 Task: Find a one-way flight from Aswan to San Francisco on Tue, Dec 19 for 4 passengers in economy class, using British Airways and adjust the price range.
Action: Mouse pressed left at (321, 217)
Screenshot: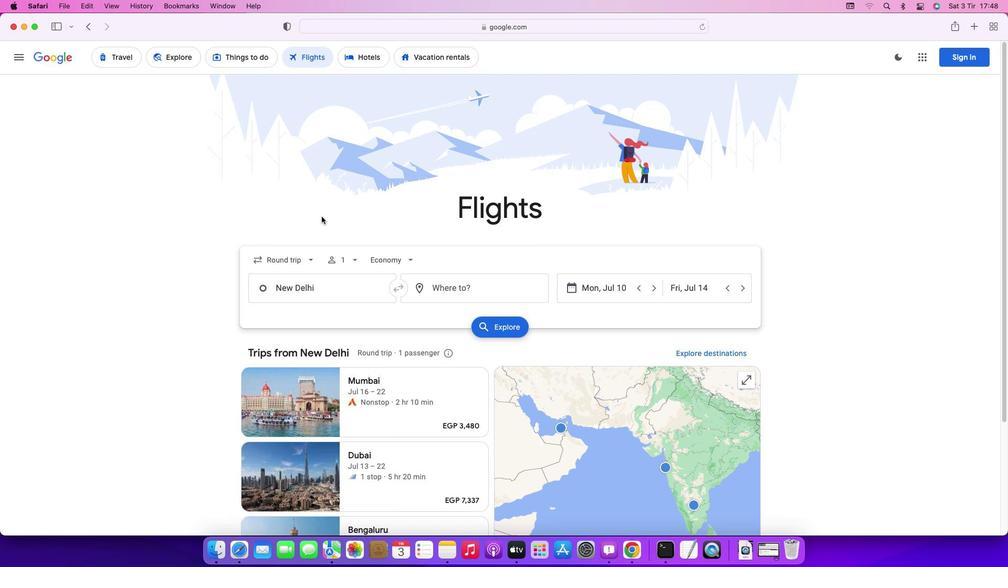 
Action: Mouse moved to (290, 257)
Screenshot: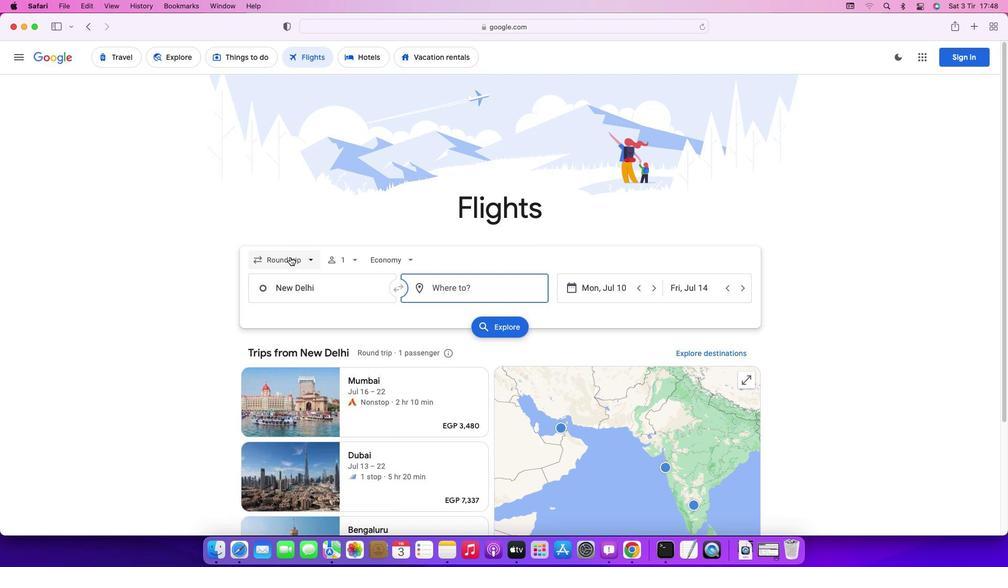 
Action: Mouse pressed left at (290, 257)
Screenshot: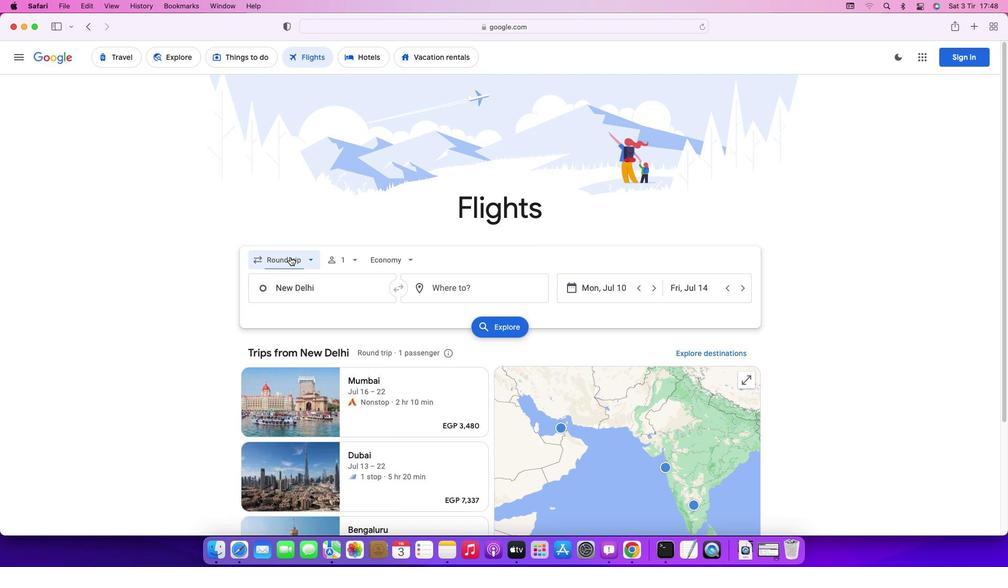 
Action: Mouse moved to (284, 312)
Screenshot: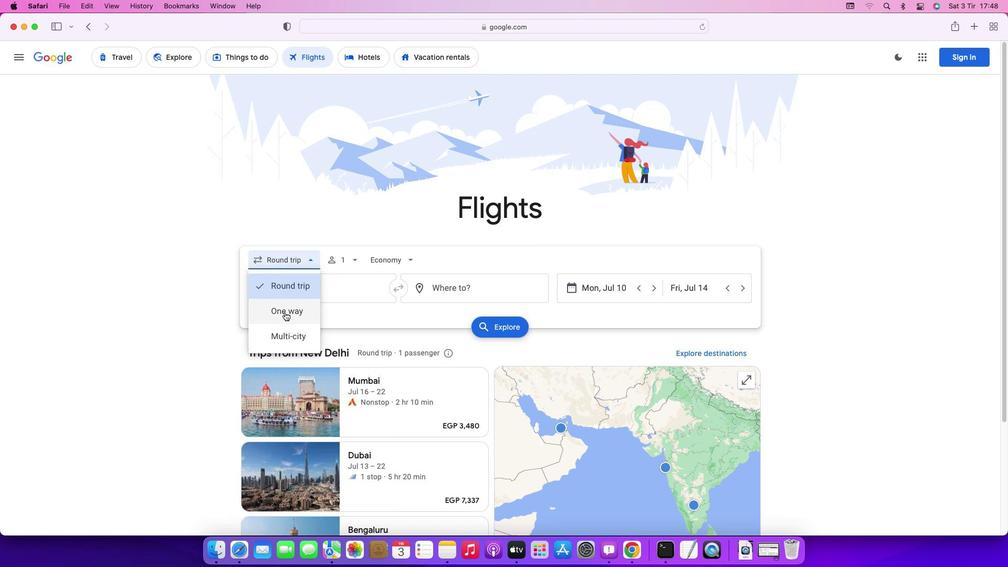 
Action: Mouse pressed left at (284, 312)
Screenshot: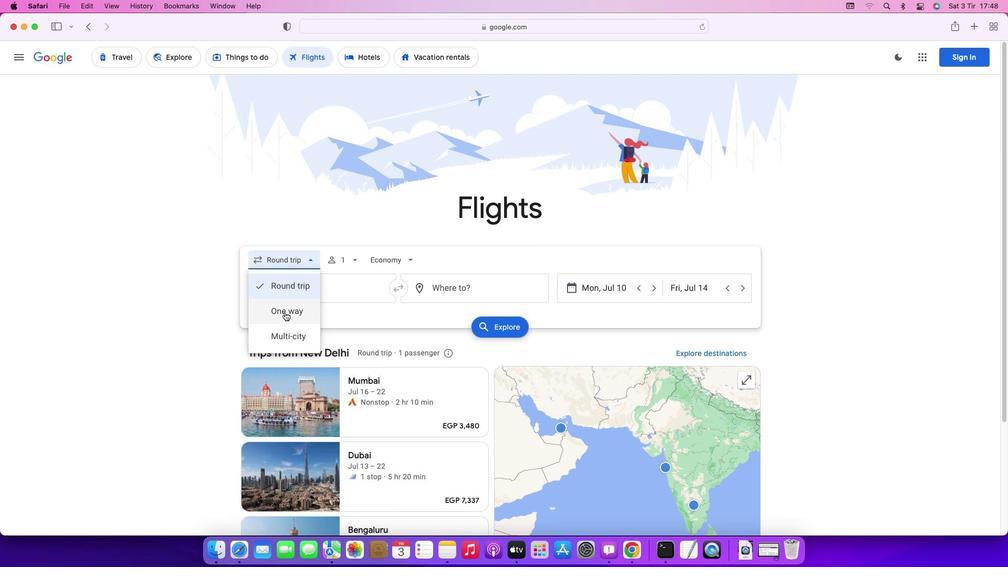 
Action: Mouse moved to (344, 262)
Screenshot: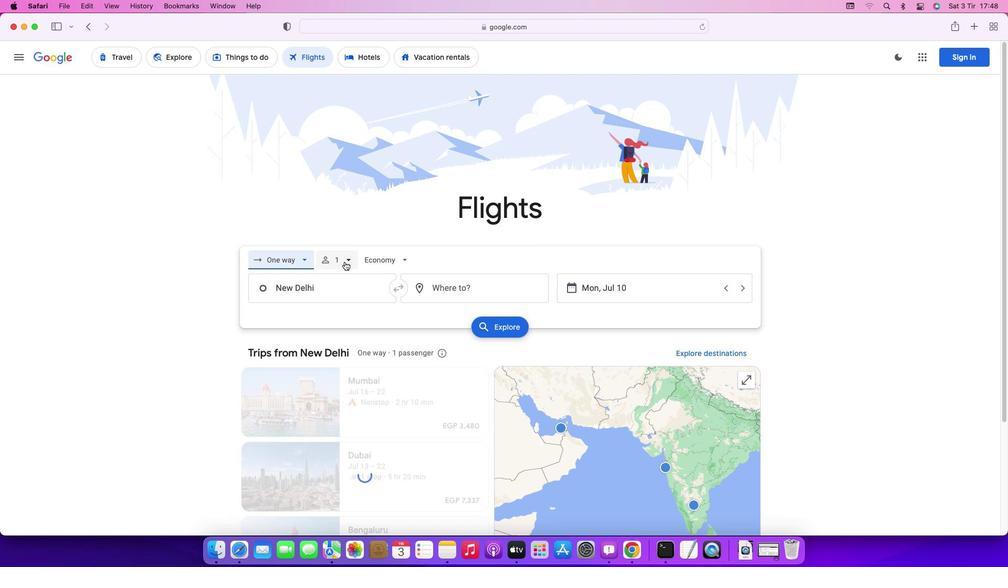 
Action: Mouse pressed left at (344, 262)
Screenshot: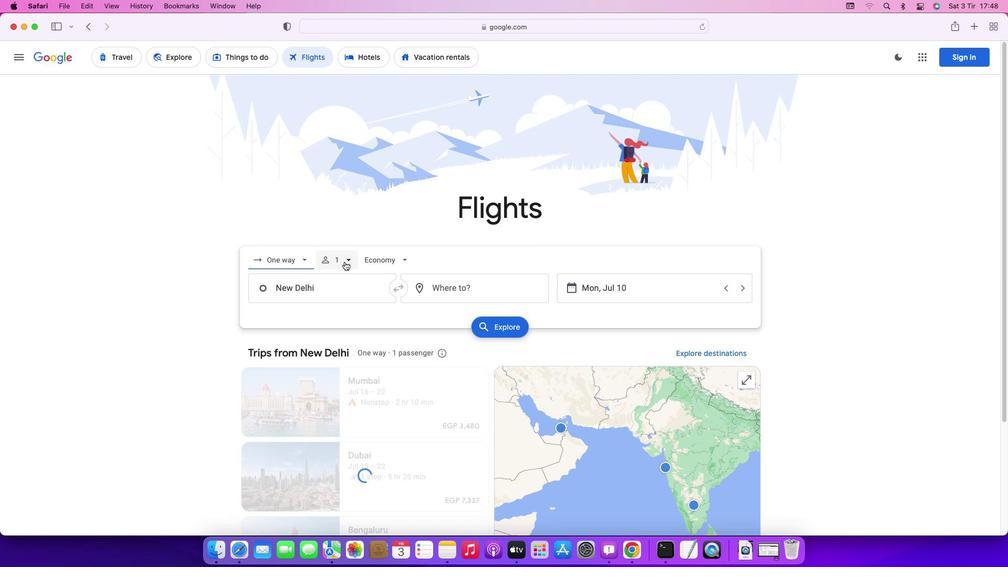 
Action: Mouse moved to (428, 285)
Screenshot: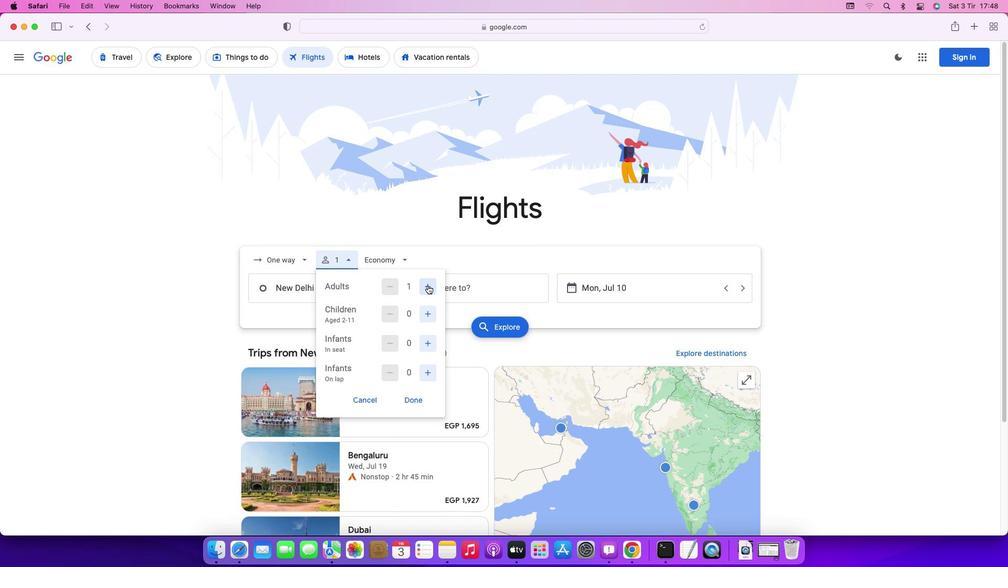 
Action: Mouse pressed left at (428, 285)
Screenshot: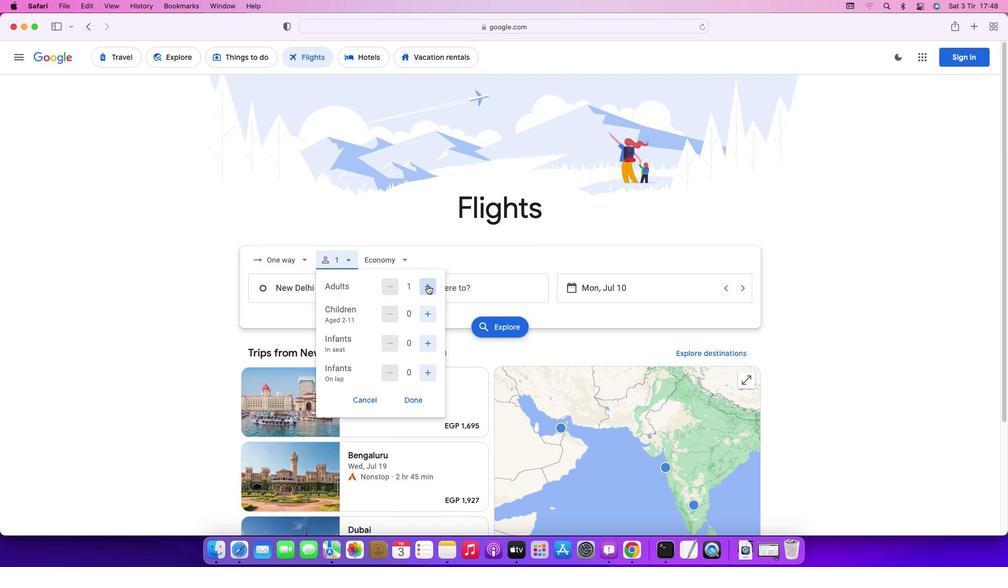 
Action: Mouse moved to (426, 312)
Screenshot: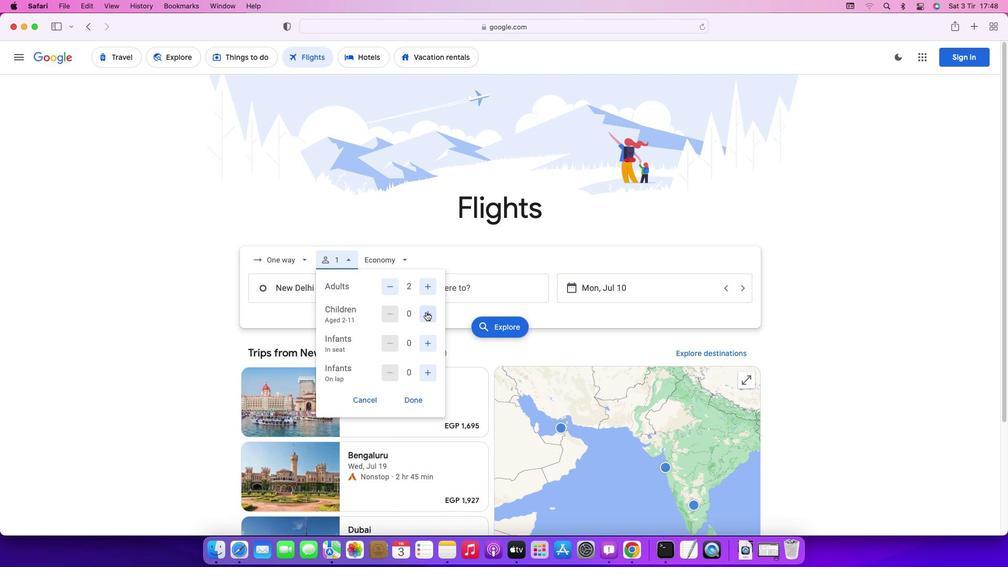 
Action: Mouse pressed left at (426, 312)
Screenshot: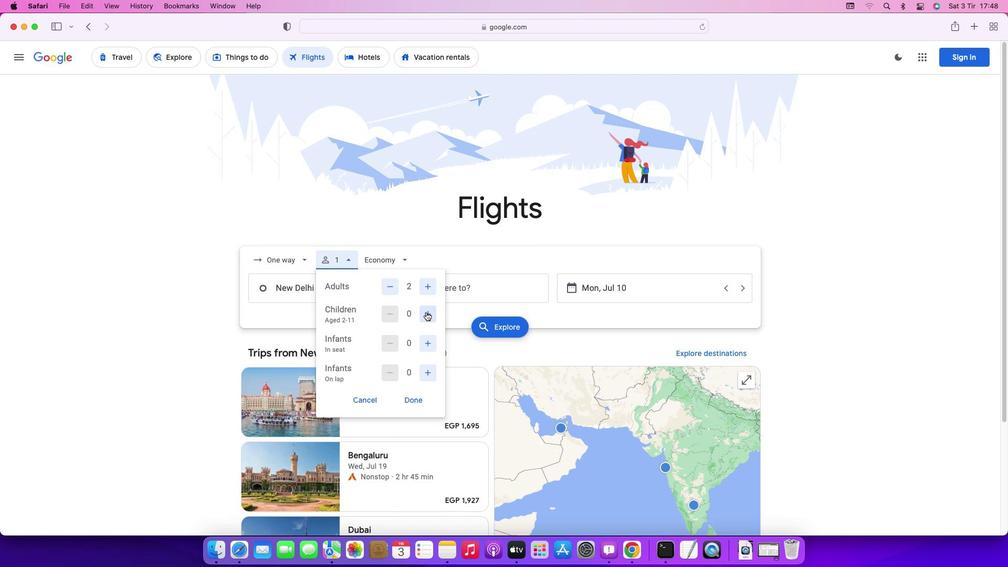 
Action: Mouse pressed left at (426, 312)
Screenshot: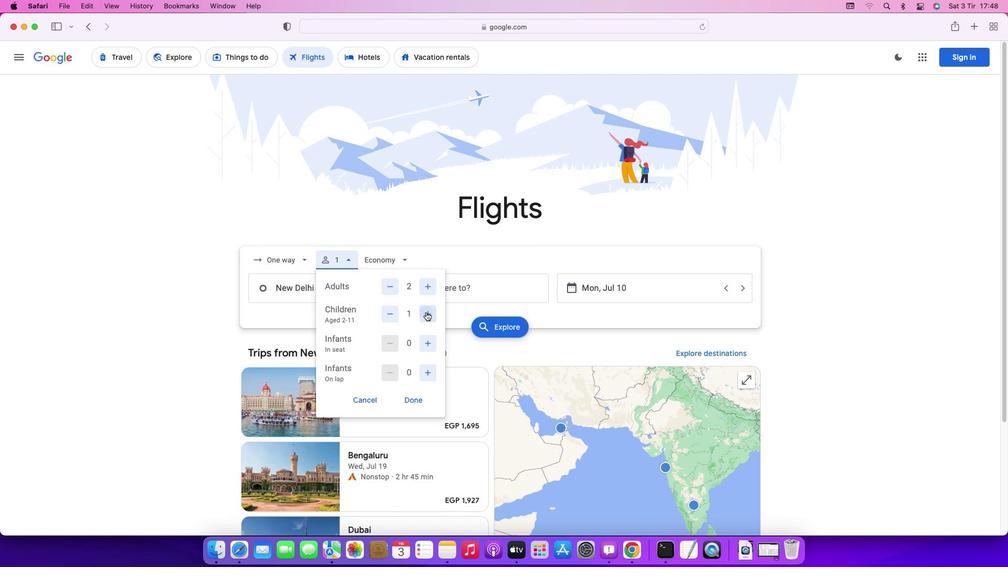 
Action: Mouse moved to (413, 398)
Screenshot: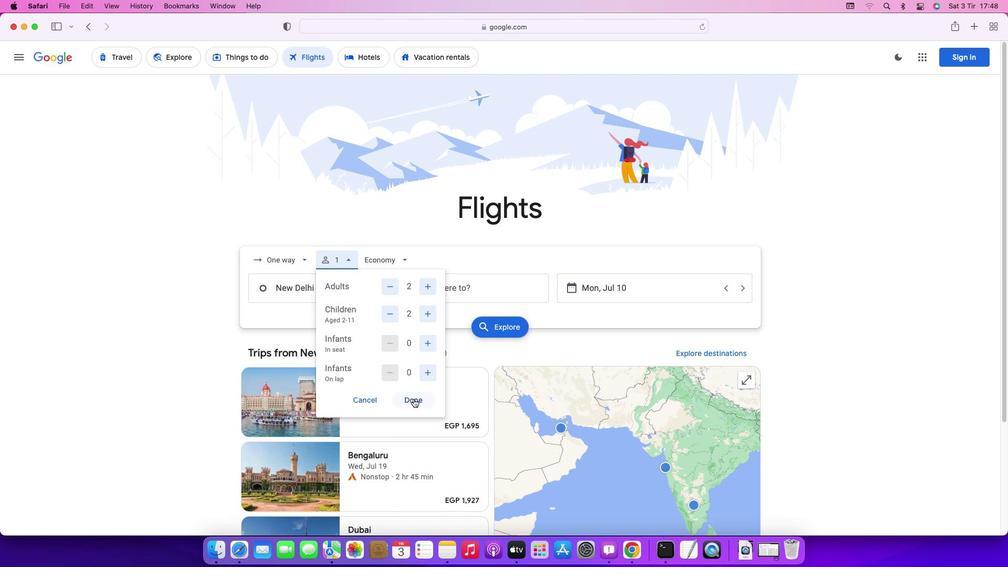 
Action: Mouse pressed left at (413, 398)
Screenshot: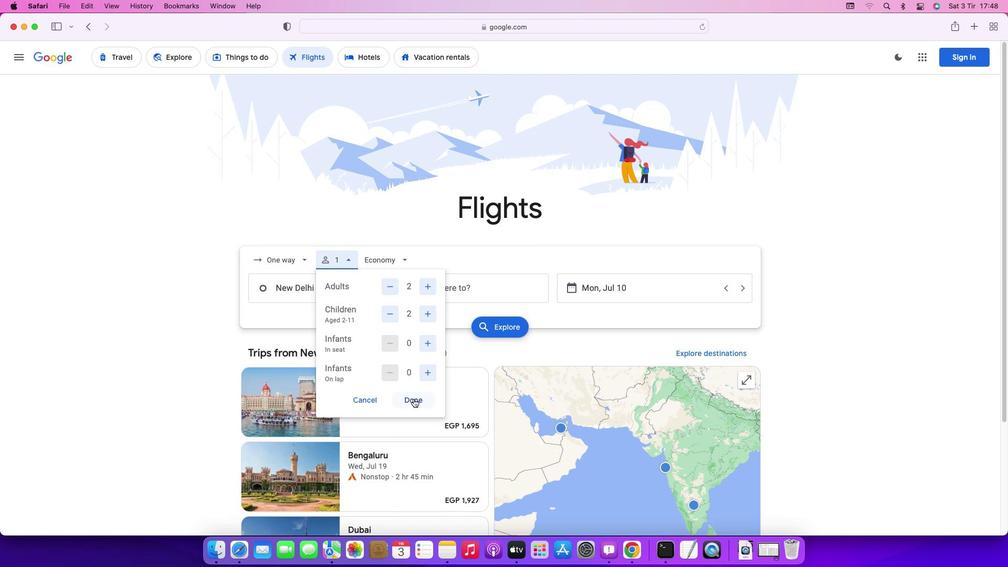 
Action: Mouse moved to (397, 258)
Screenshot: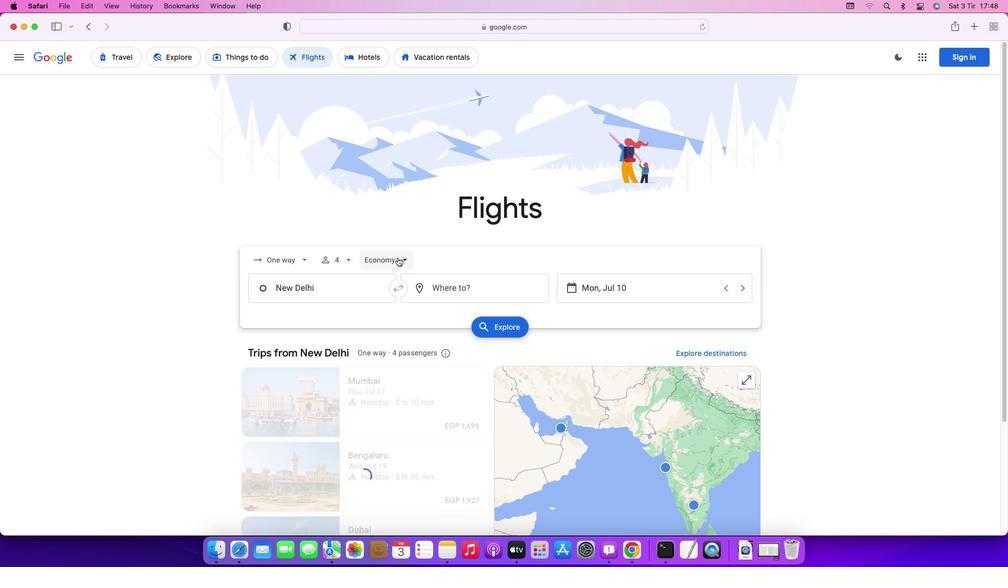 
Action: Mouse pressed left at (397, 258)
Screenshot: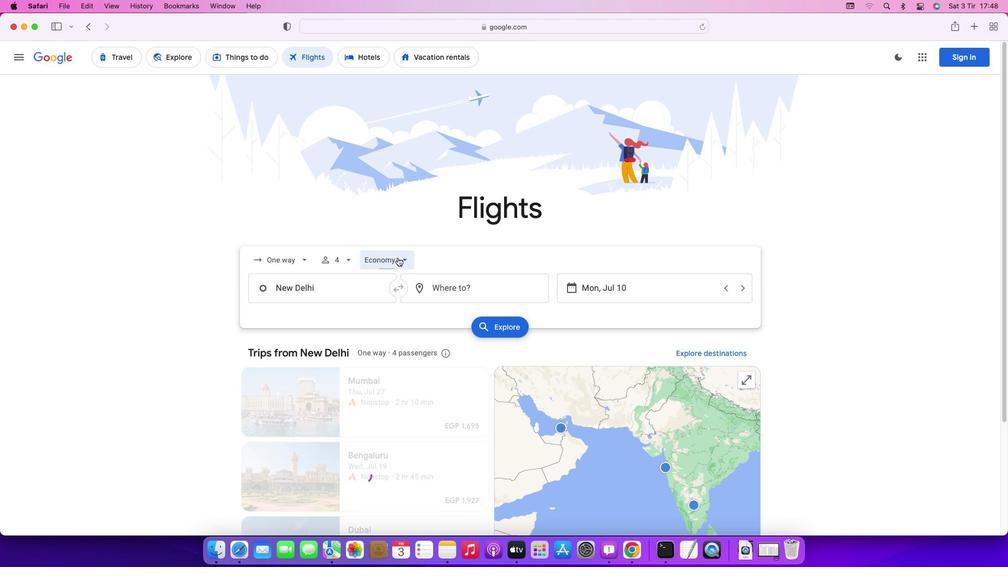 
Action: Mouse moved to (397, 288)
Screenshot: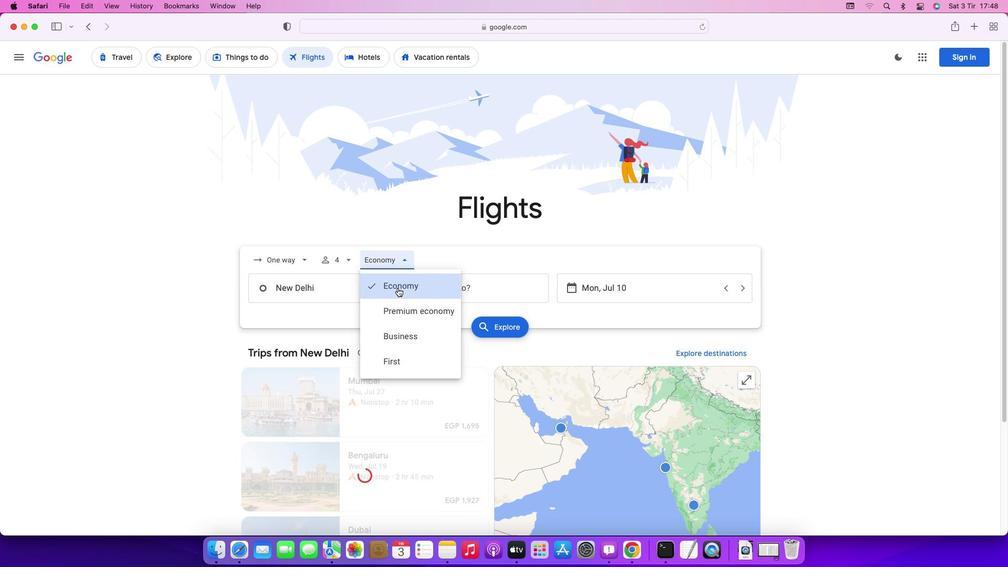 
Action: Mouse pressed left at (397, 288)
Screenshot: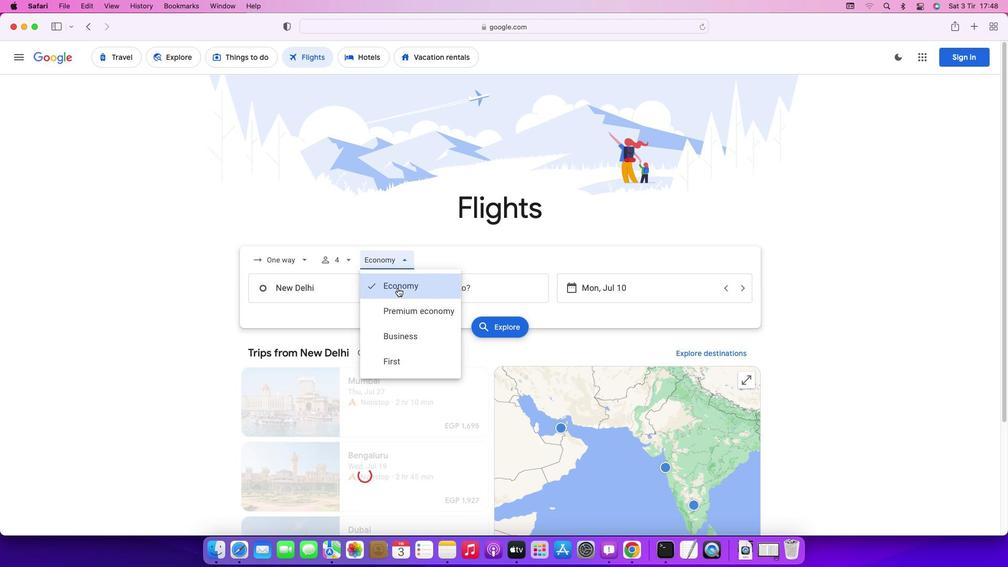 
Action: Mouse moved to (341, 291)
Screenshot: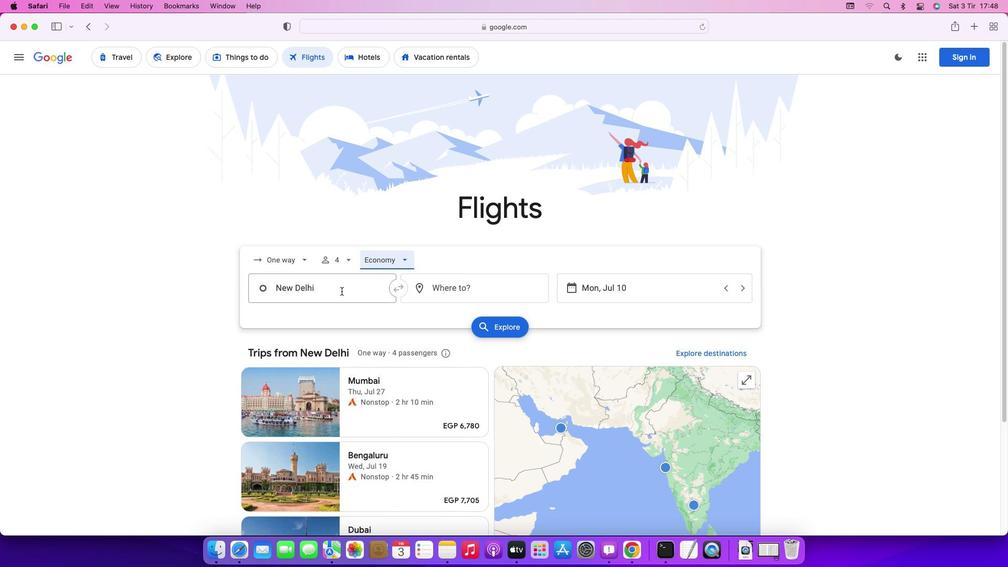 
Action: Mouse pressed left at (341, 291)
Screenshot: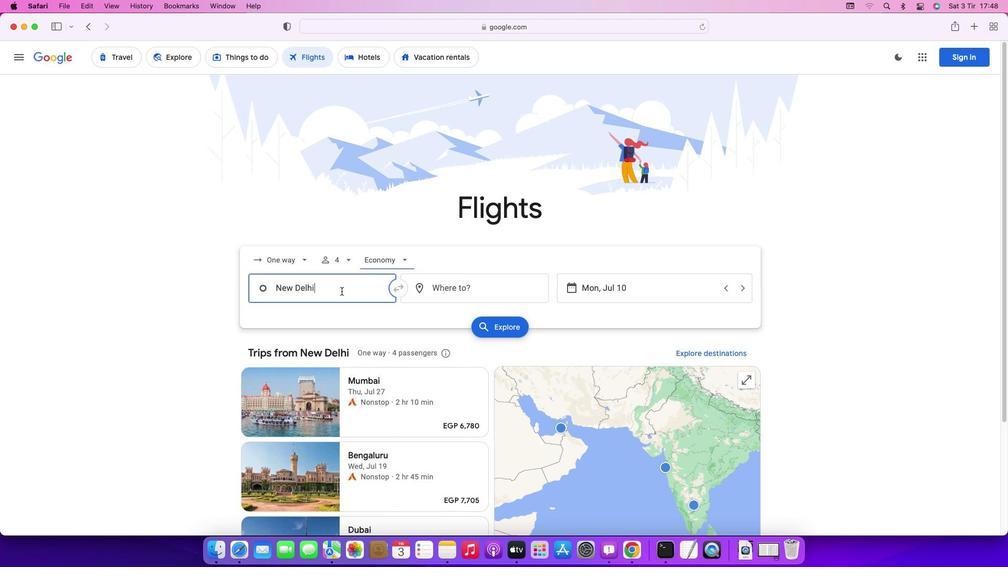 
Action: Key pressed Key.backspaceKey.caps_lock'A'Key.caps_lock's''w''a''n'Key.enter
Screenshot: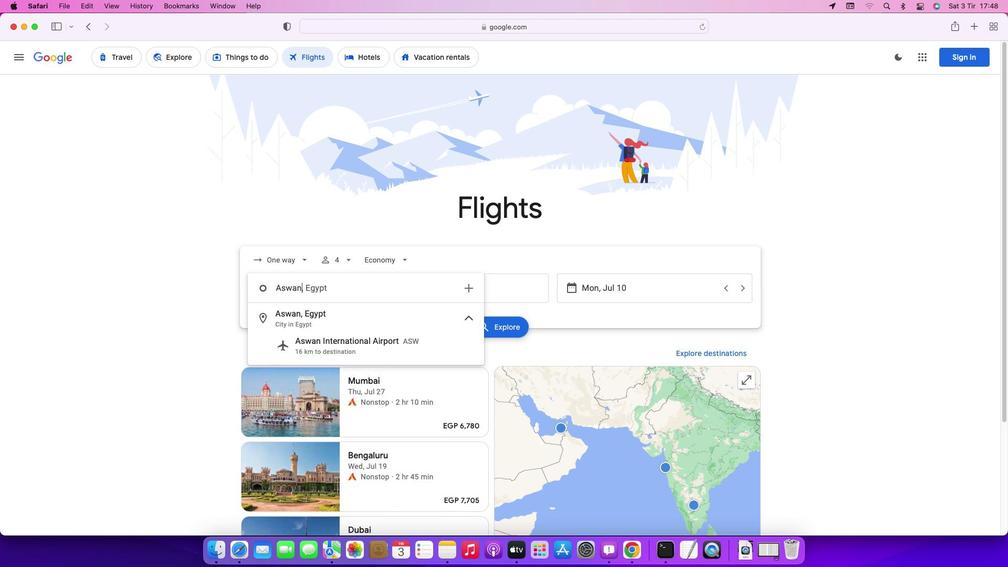 
Action: Mouse moved to (453, 287)
Screenshot: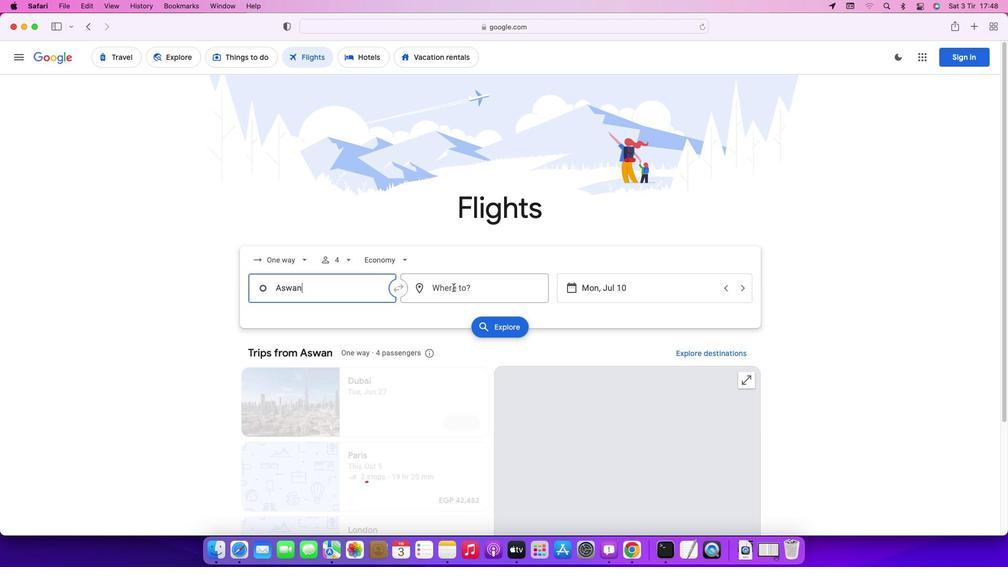 
Action: Mouse pressed left at (453, 287)
Screenshot: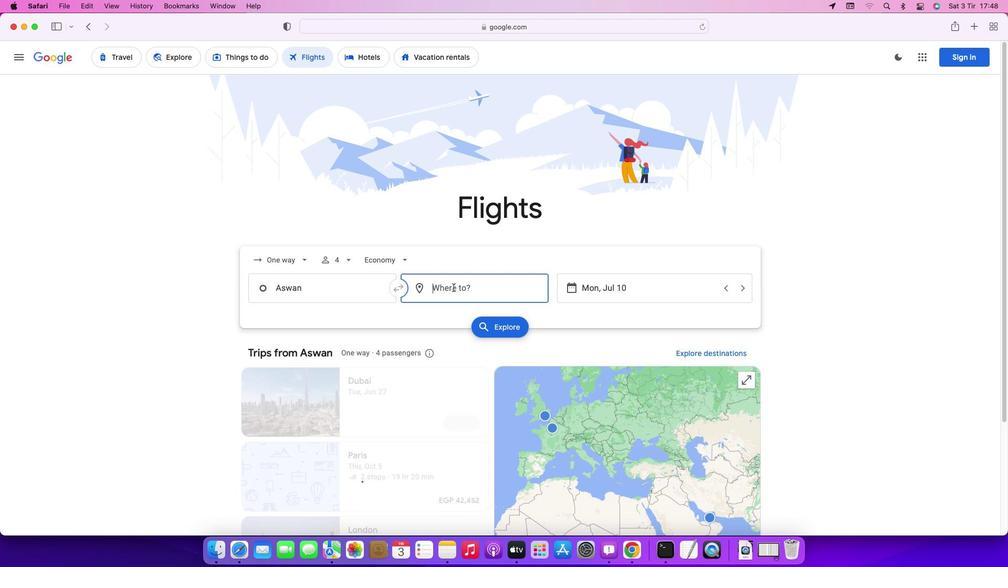 
Action: Key pressed Key.caps_lock'S'Key.caps_lock'a''n'Key.spaceKey.caps_lock'F'Key.caps_lock'r''a''n'
Screenshot: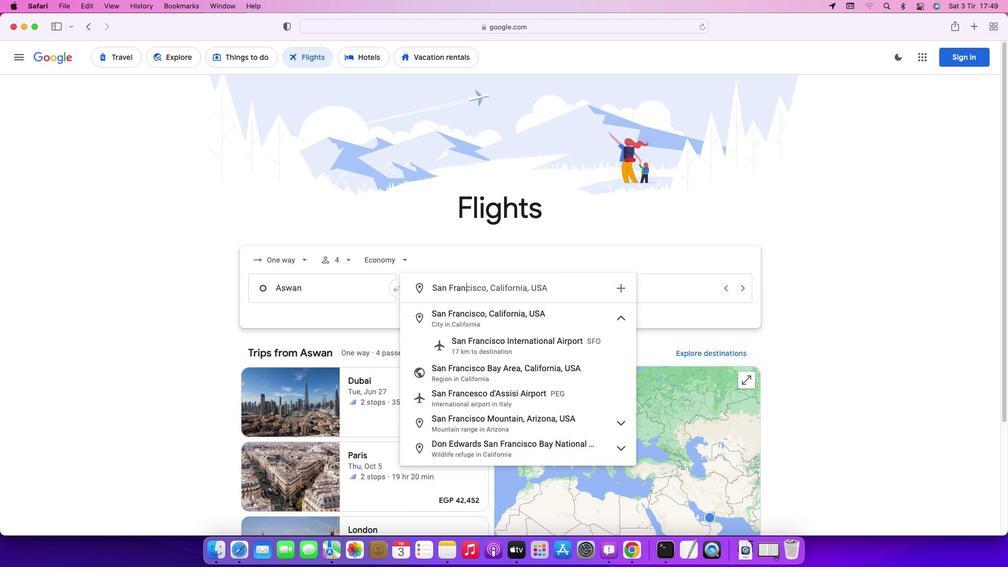 
Action: Mouse moved to (460, 313)
Screenshot: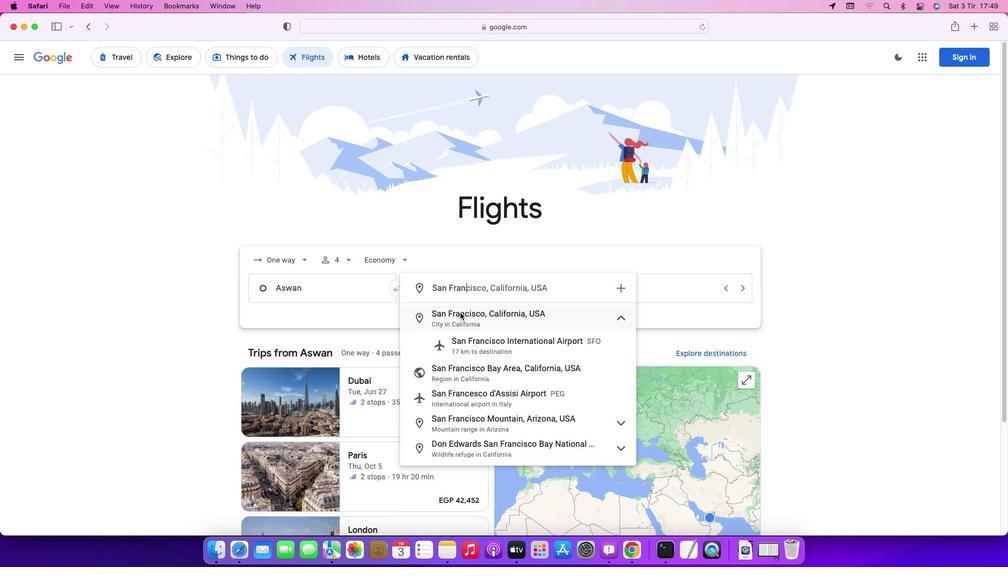 
Action: Mouse pressed left at (460, 313)
Screenshot: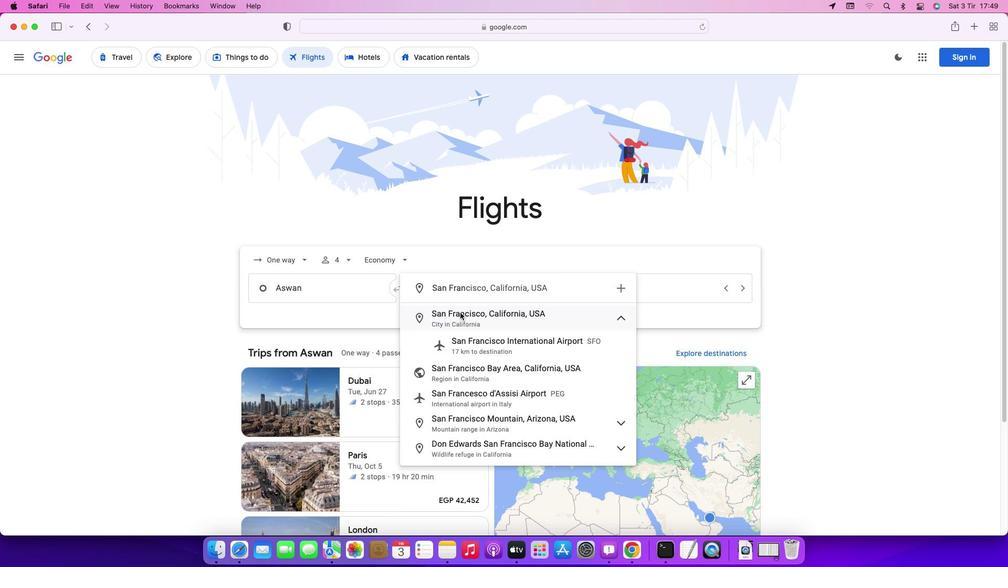 
Action: Mouse moved to (644, 285)
Screenshot: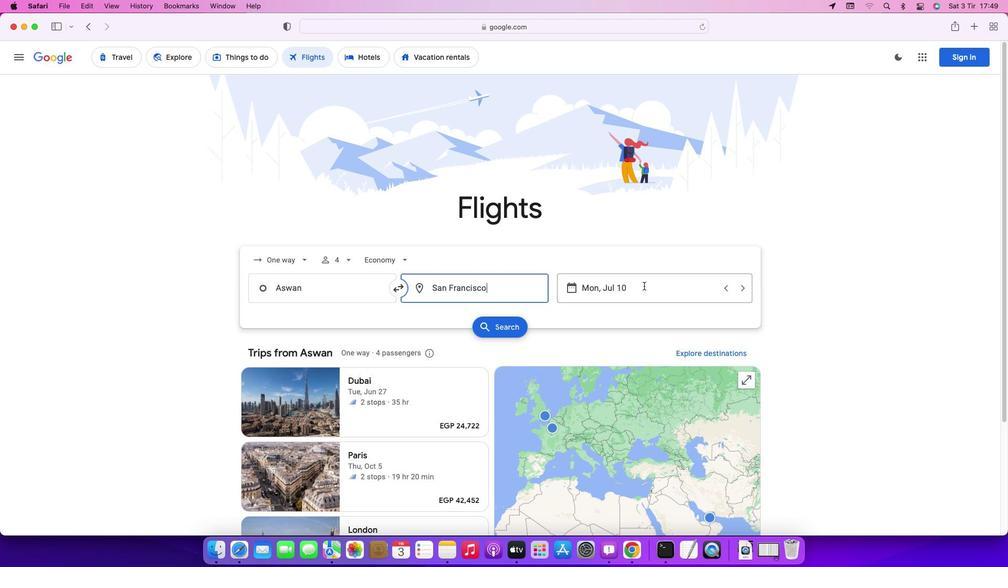 
Action: Mouse pressed left at (644, 285)
Screenshot: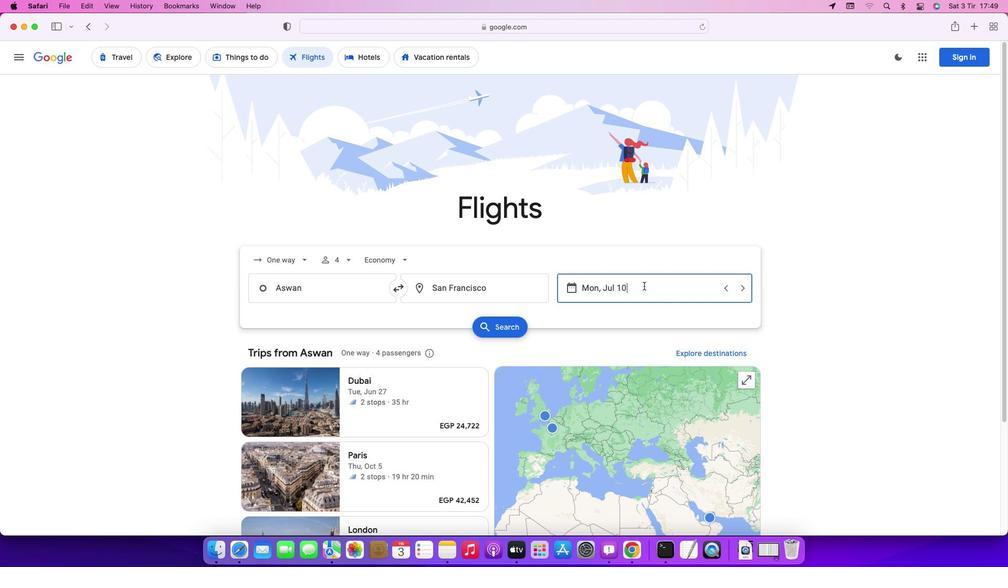 
Action: Mouse moved to (758, 393)
Screenshot: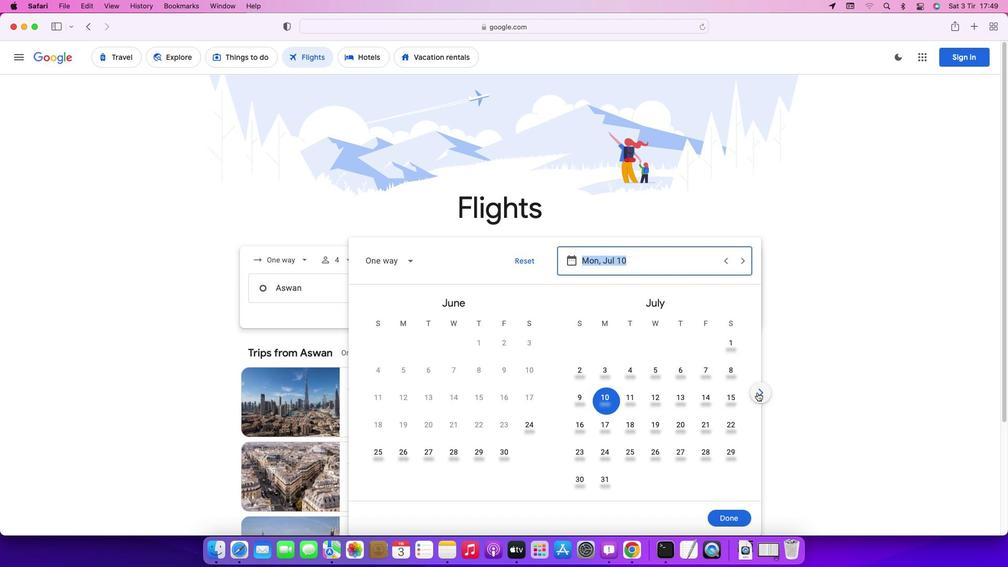 
Action: Mouse pressed left at (758, 393)
Screenshot: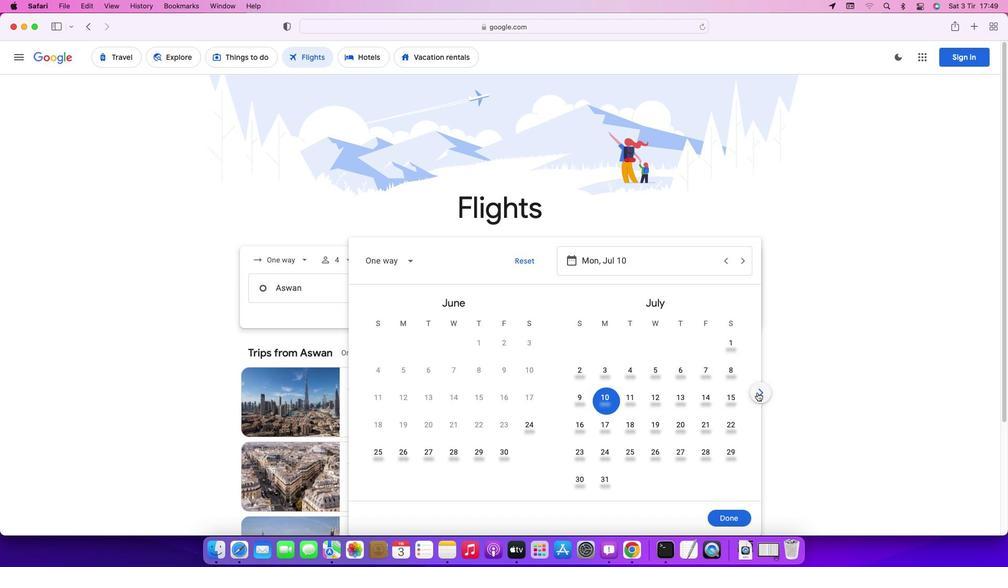 
Action: Mouse pressed left at (758, 393)
Screenshot: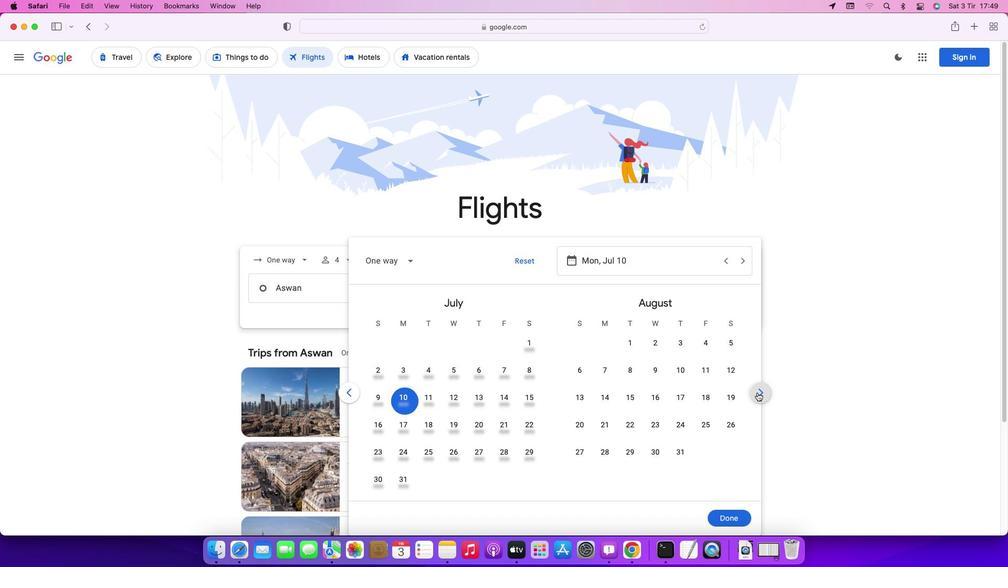 
Action: Mouse moved to (760, 394)
Screenshot: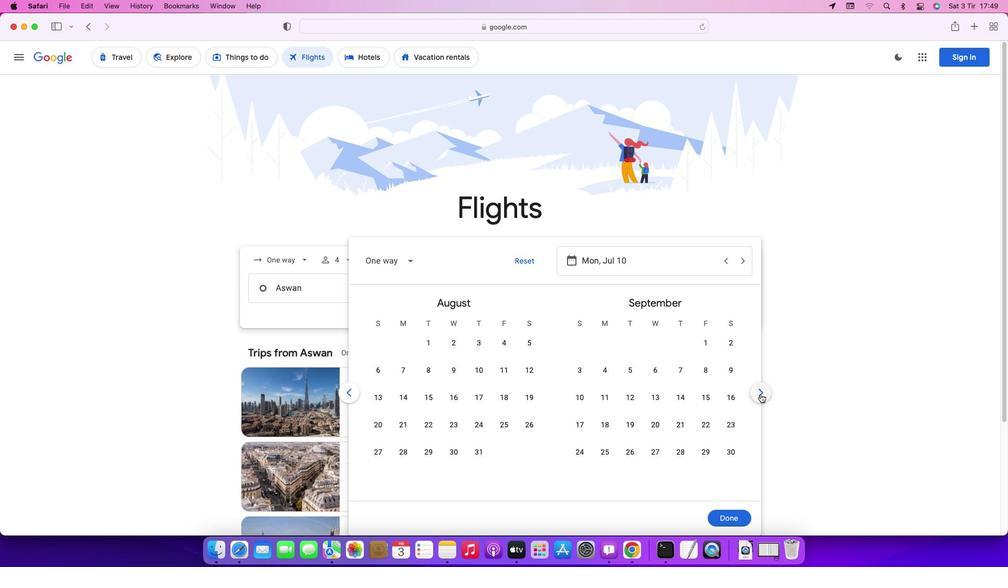 
Action: Mouse pressed left at (760, 394)
Screenshot: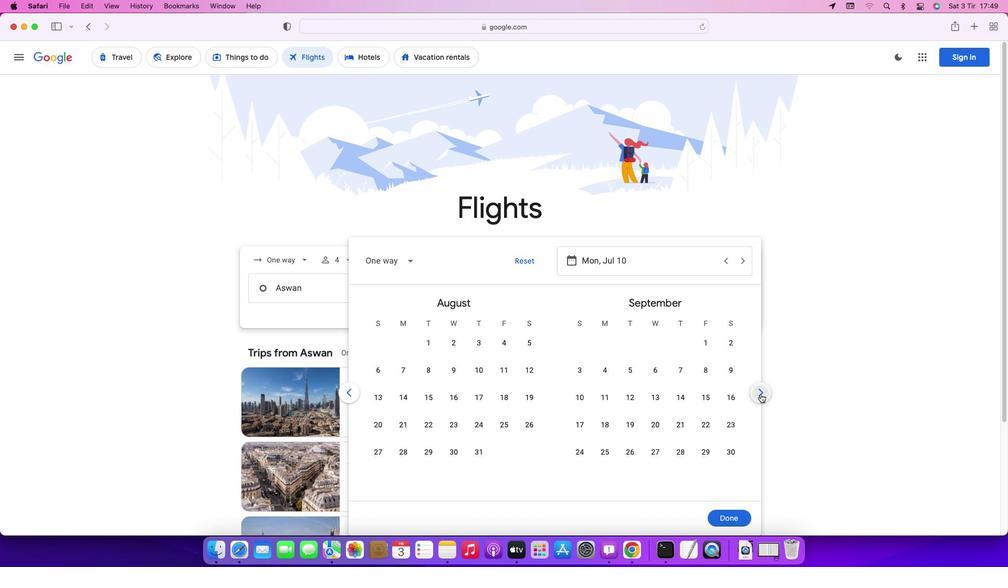 
Action: Mouse pressed left at (760, 394)
Screenshot: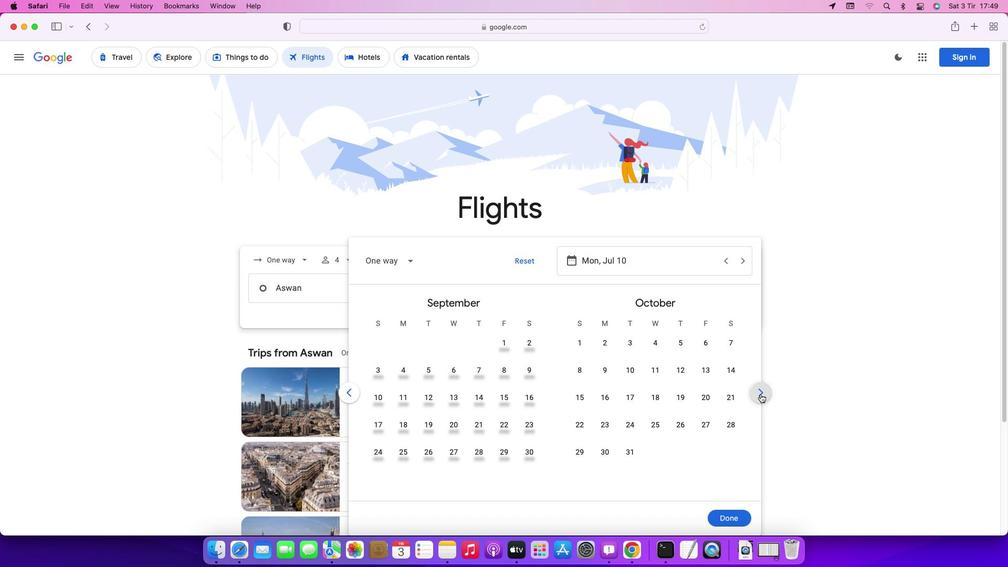 
Action: Mouse pressed left at (760, 394)
Screenshot: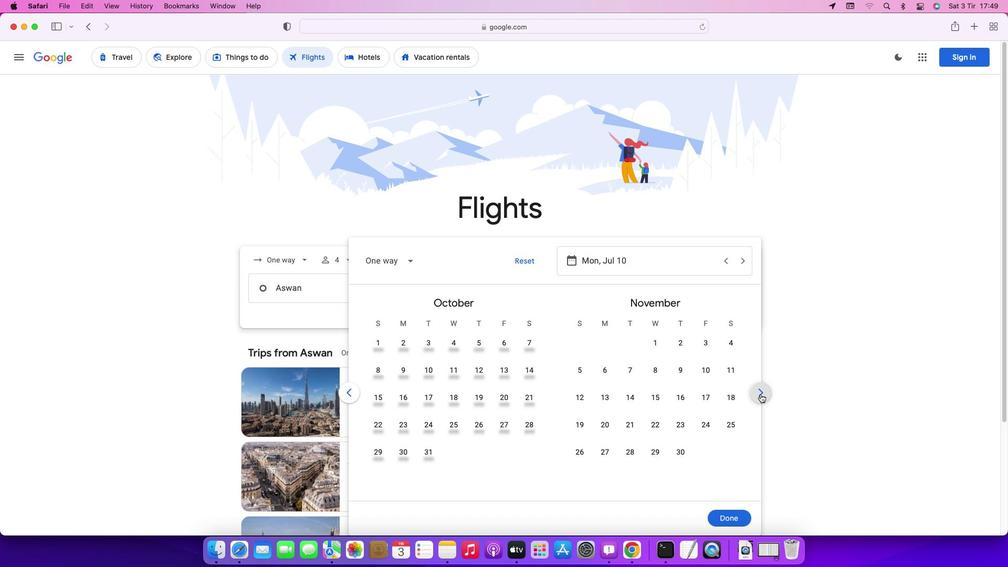 
Action: Mouse moved to (630, 426)
Screenshot: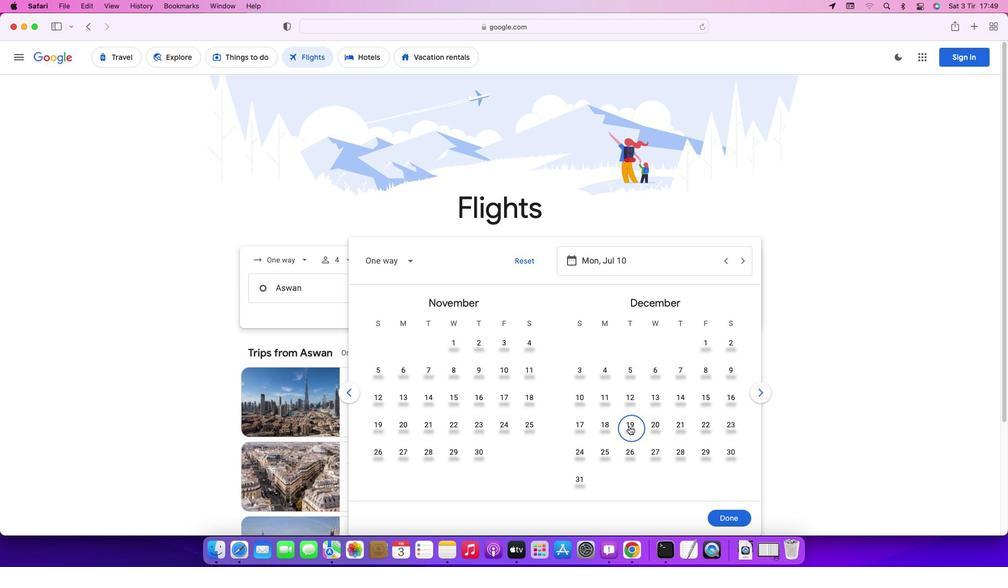 
Action: Mouse pressed left at (630, 426)
Screenshot: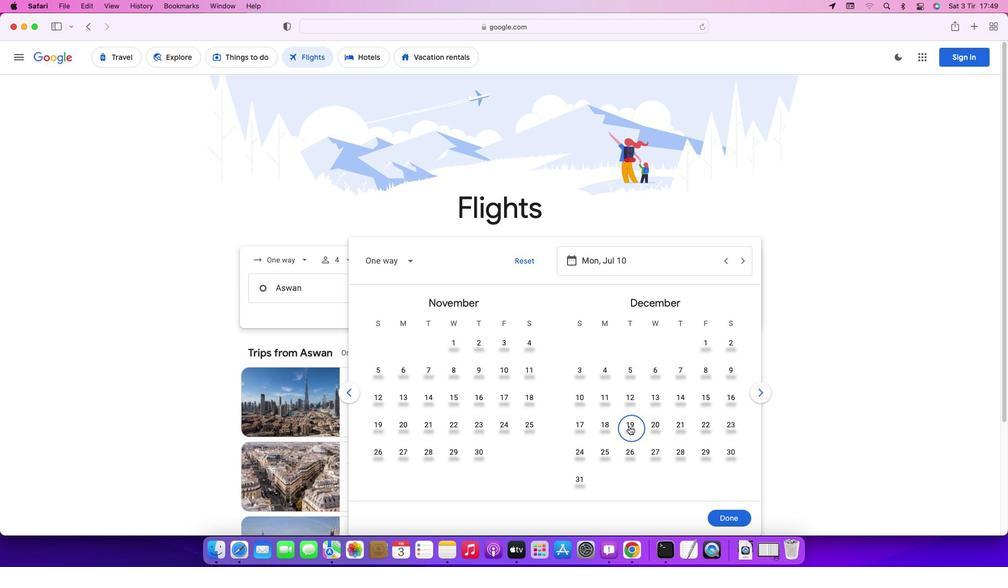 
Action: Mouse moved to (719, 518)
Screenshot: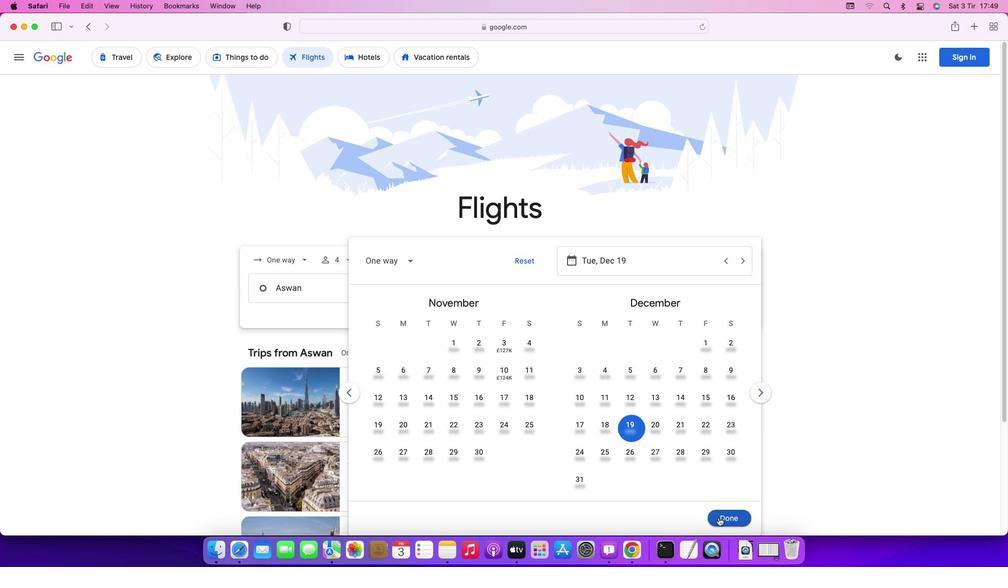 
Action: Mouse pressed left at (719, 518)
Screenshot: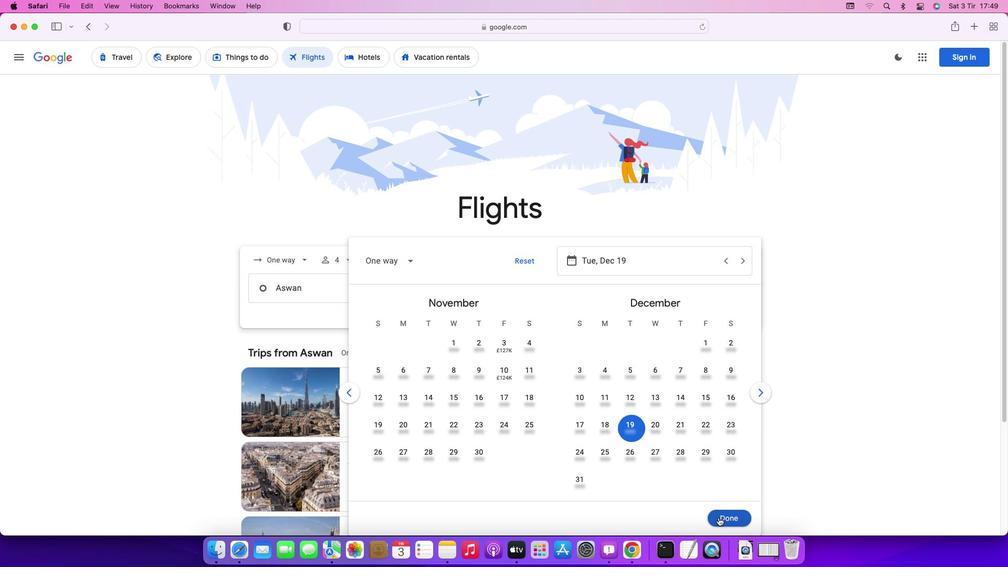 
Action: Mouse moved to (506, 328)
Screenshot: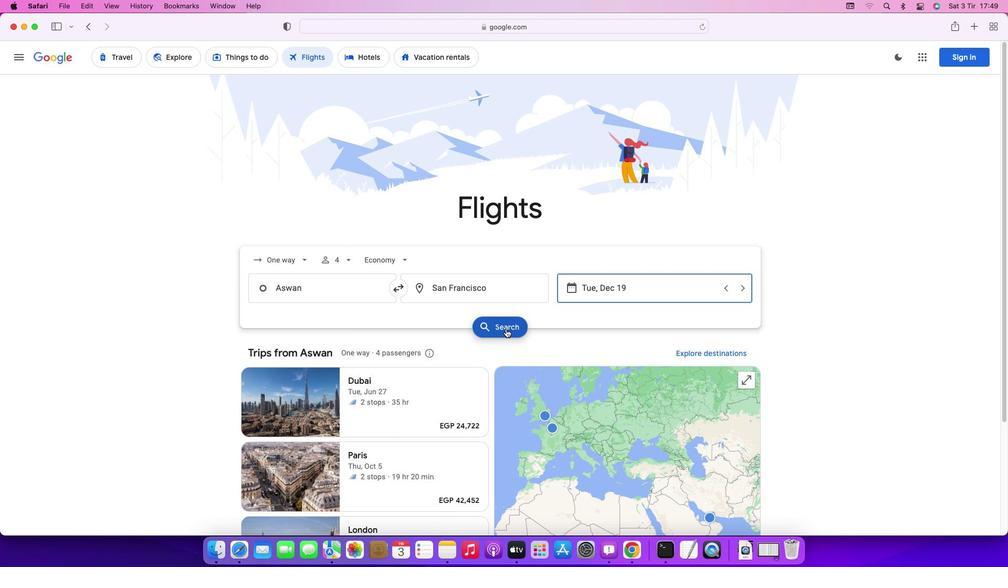 
Action: Mouse pressed left at (506, 328)
Screenshot: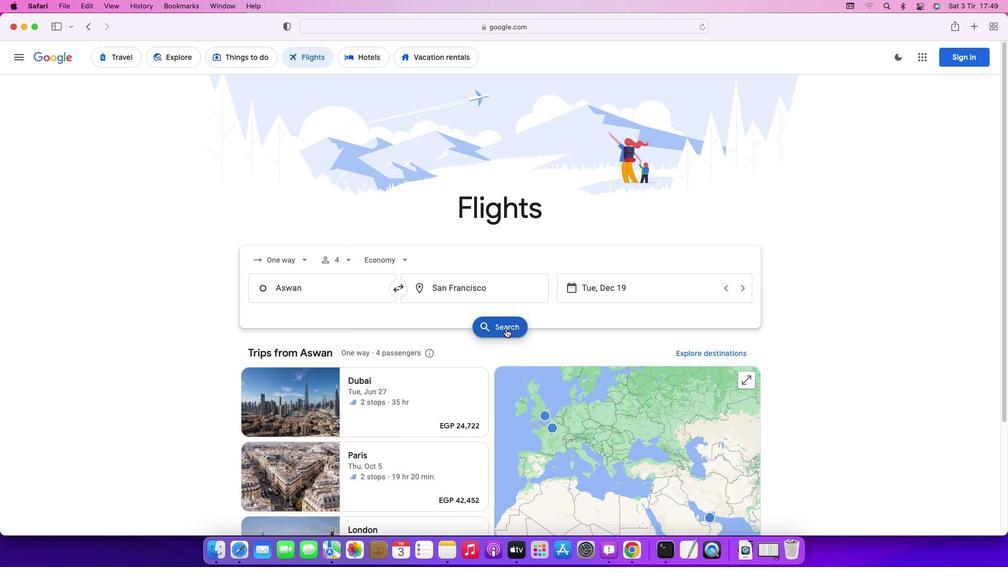 
Action: Mouse moved to (326, 155)
Screenshot: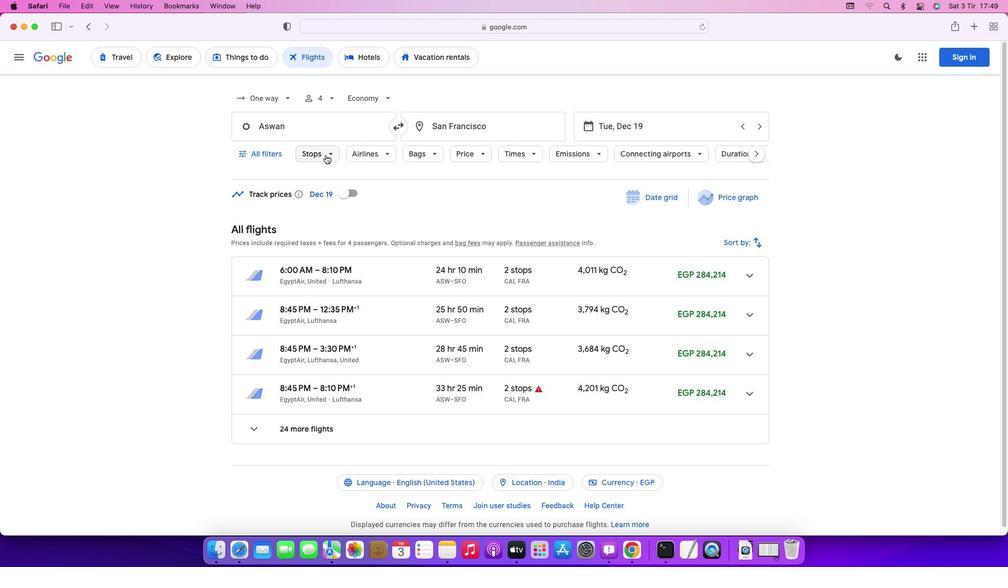 
Action: Mouse pressed left at (326, 155)
Screenshot: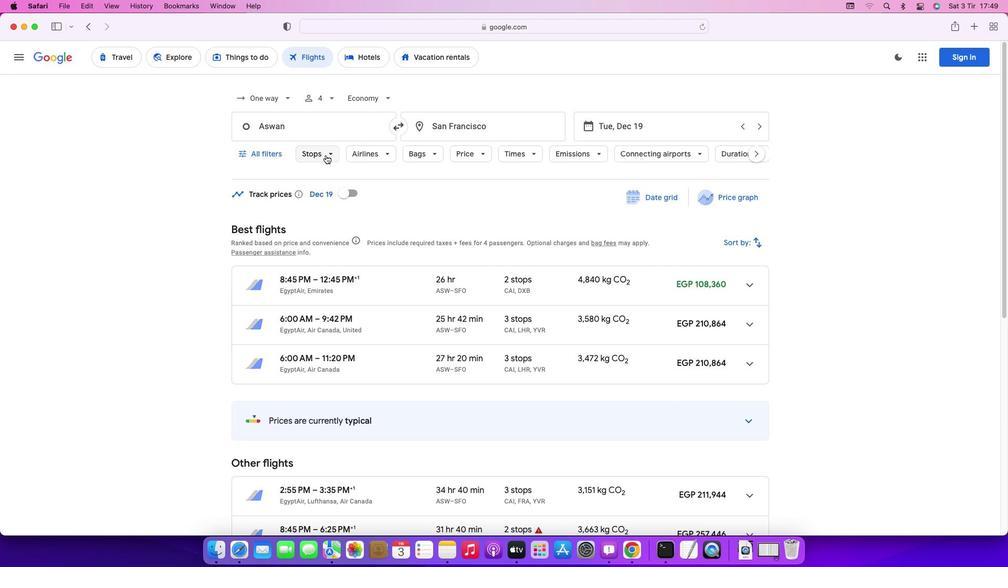
Action: Mouse moved to (323, 208)
Screenshot: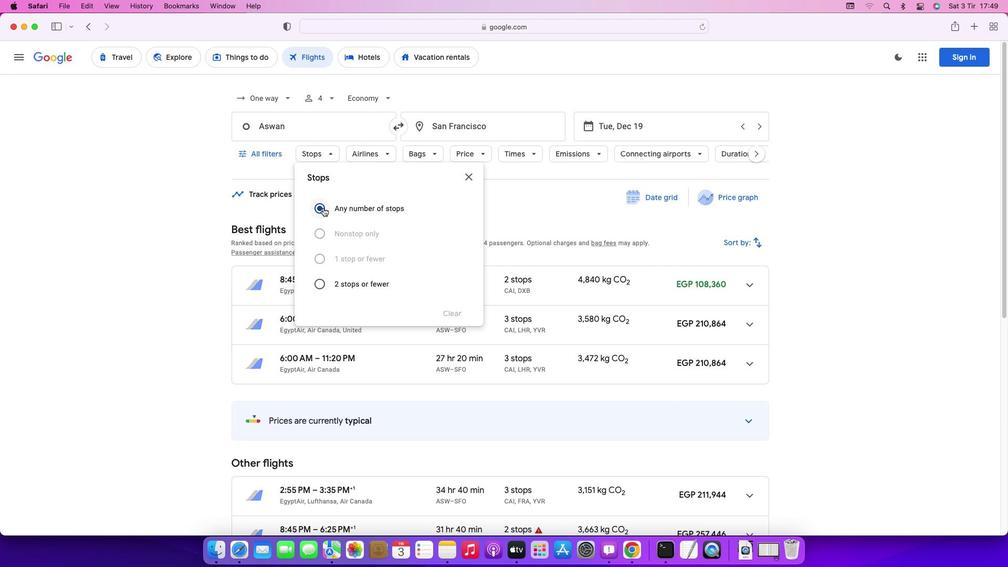 
Action: Mouse pressed left at (323, 208)
Screenshot: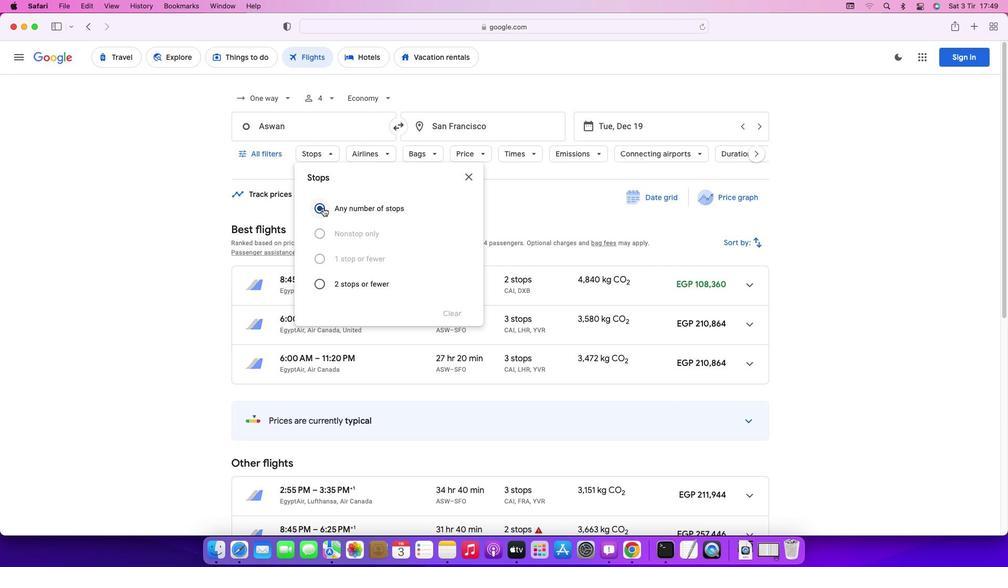 
Action: Mouse moved to (368, 155)
Screenshot: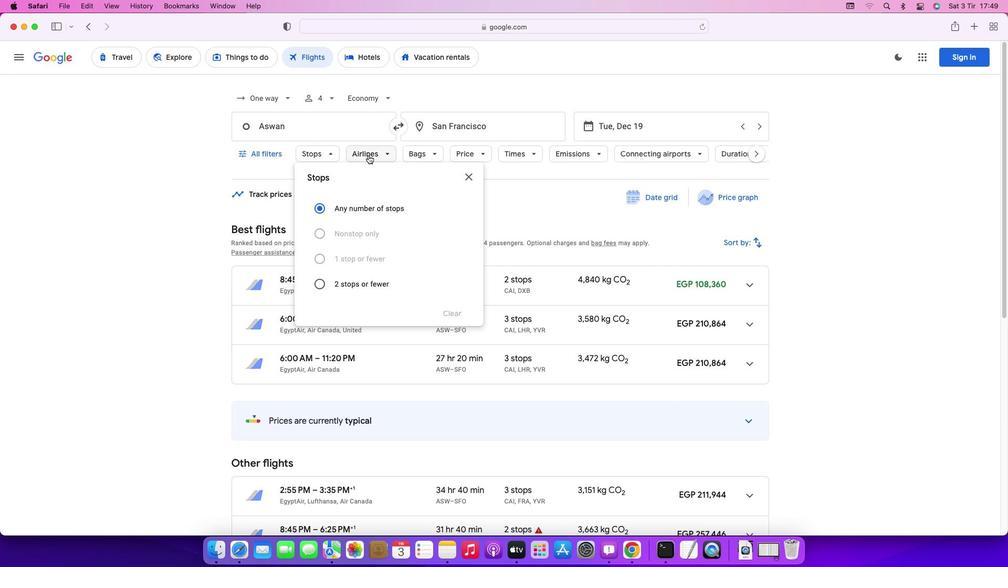 
Action: Mouse pressed left at (368, 155)
Screenshot: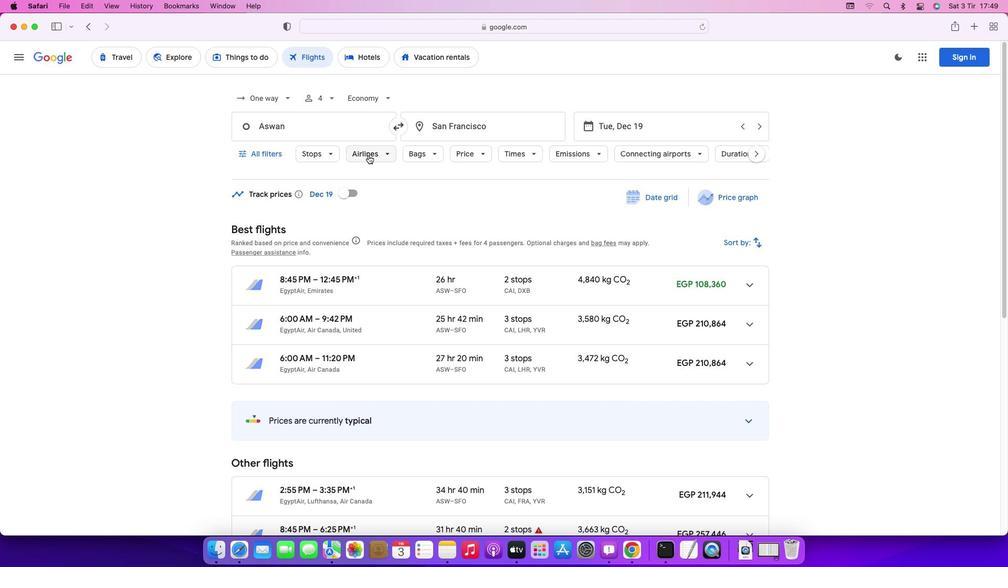 
Action: Mouse moved to (503, 209)
Screenshot: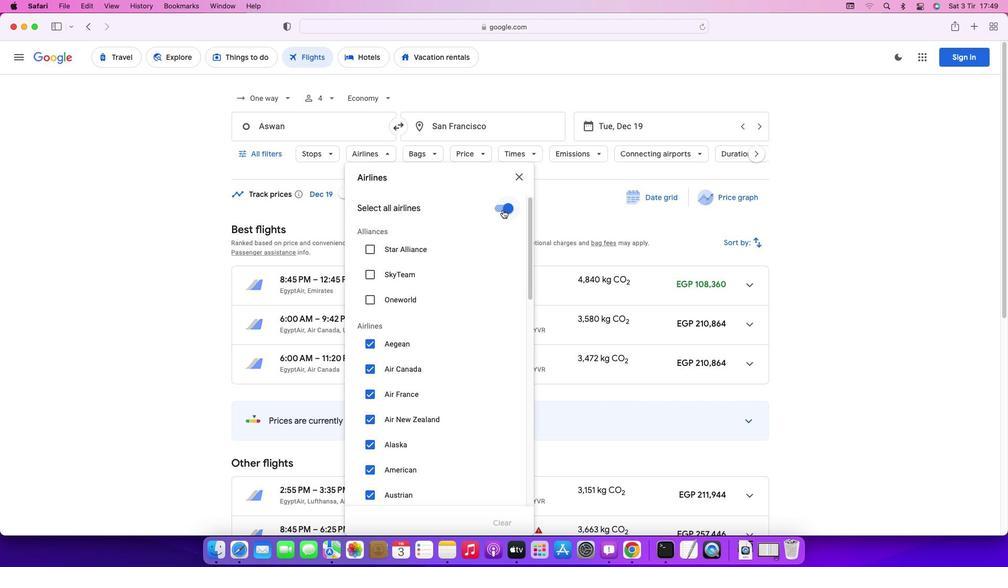 
Action: Mouse pressed left at (503, 209)
Screenshot: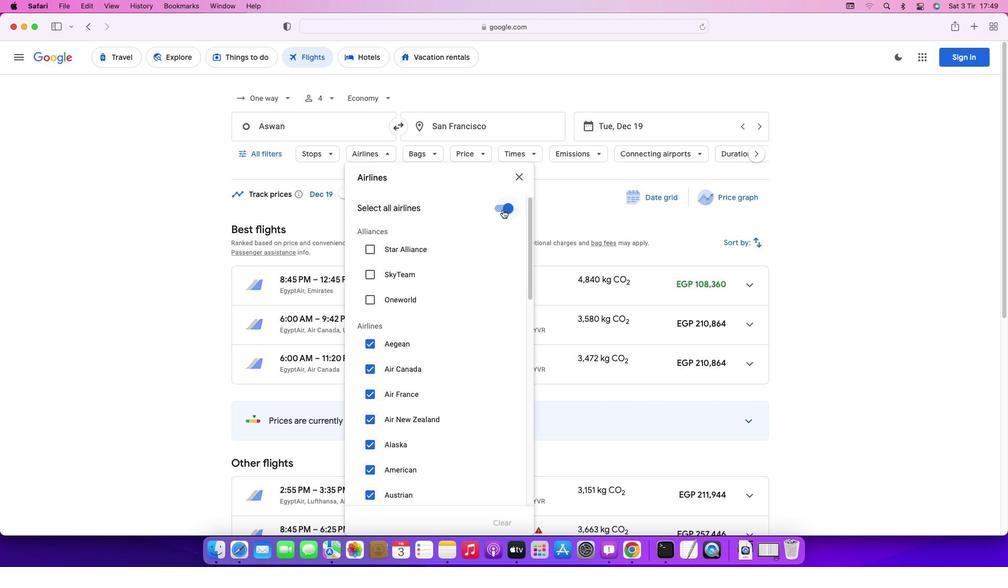 
Action: Mouse moved to (477, 324)
Screenshot: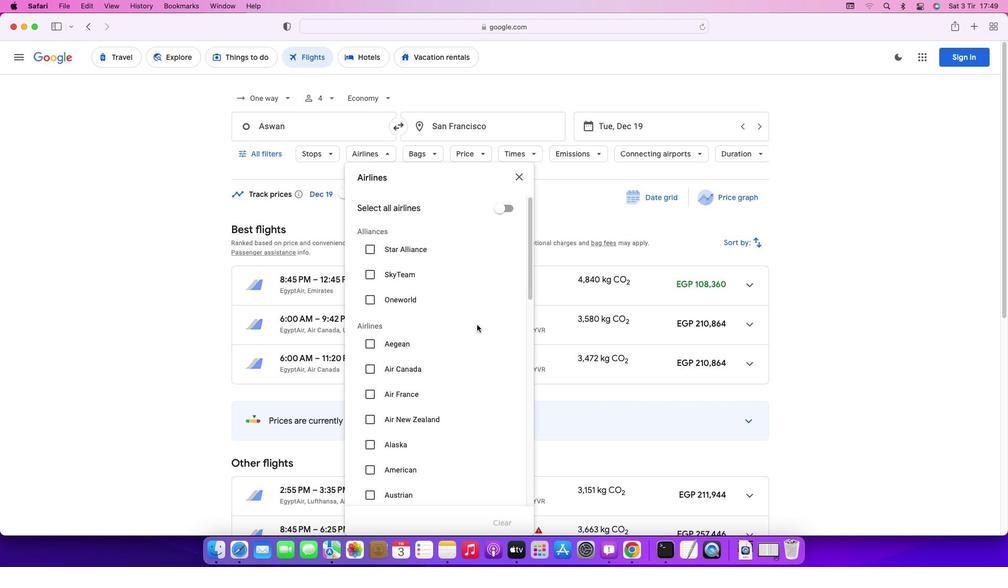 
Action: Mouse scrolled (477, 324) with delta (0, 0)
Screenshot: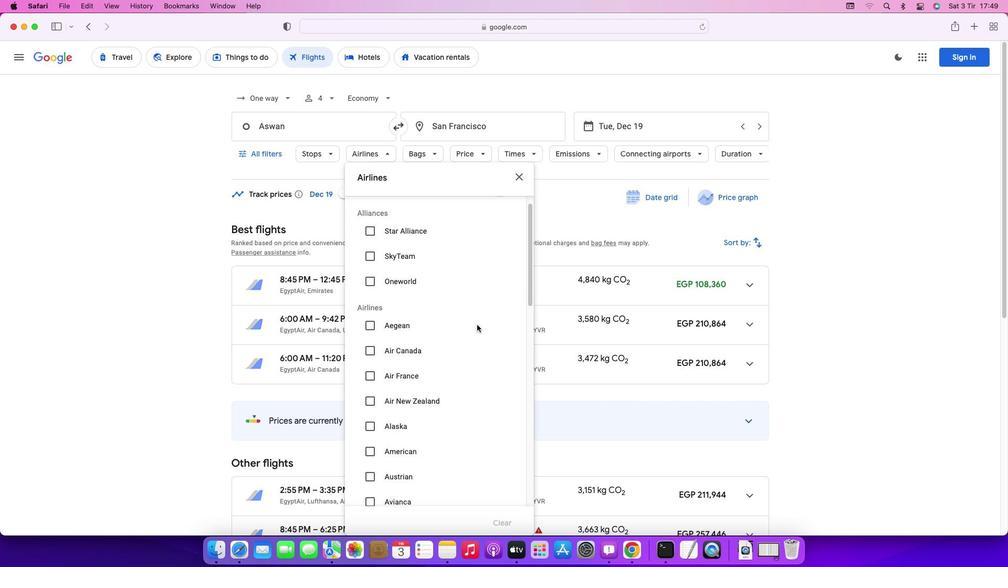 
Action: Mouse scrolled (477, 324) with delta (0, 0)
Screenshot: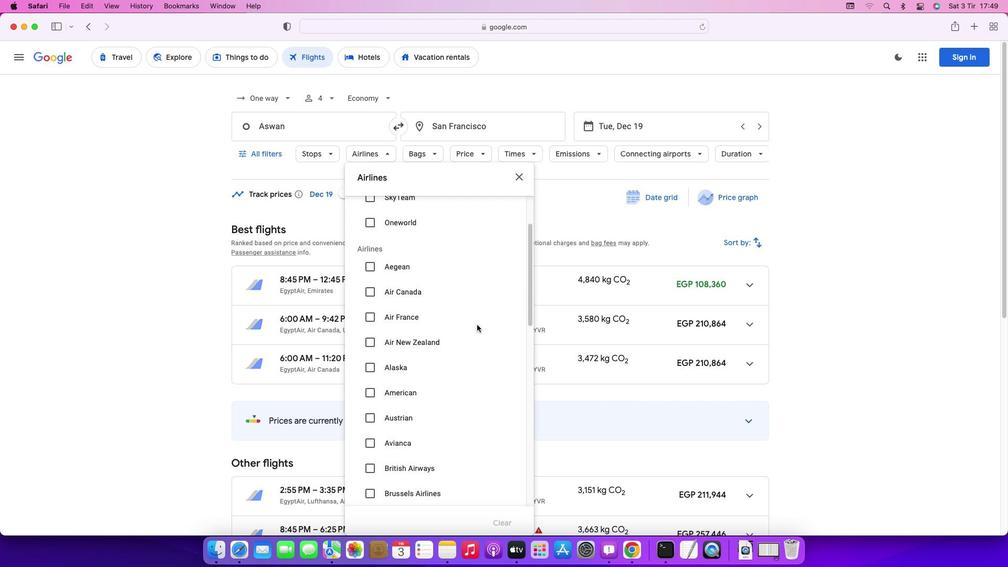 
Action: Mouse scrolled (477, 324) with delta (0, -1)
Screenshot: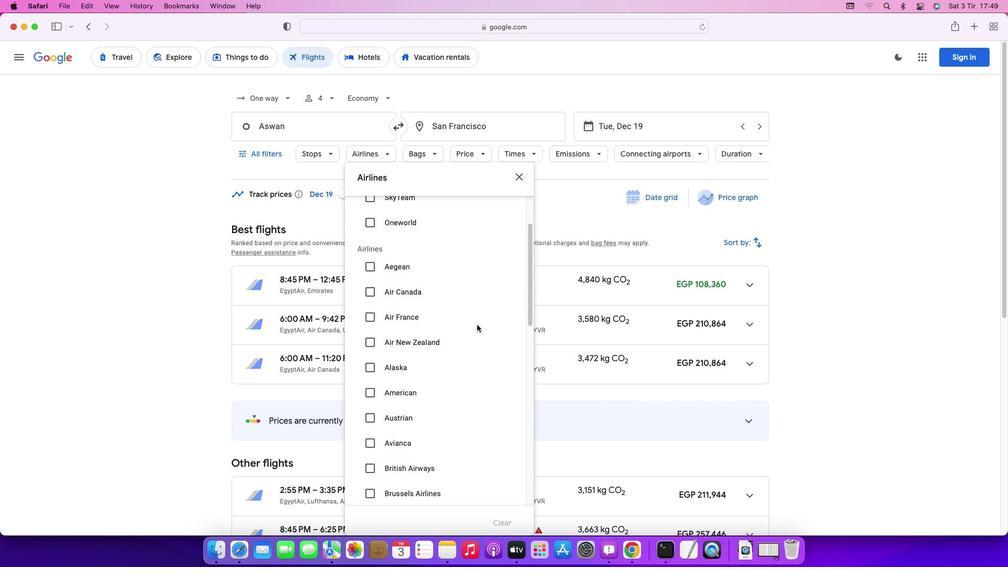 
Action: Mouse scrolled (477, 324) with delta (0, 0)
Screenshot: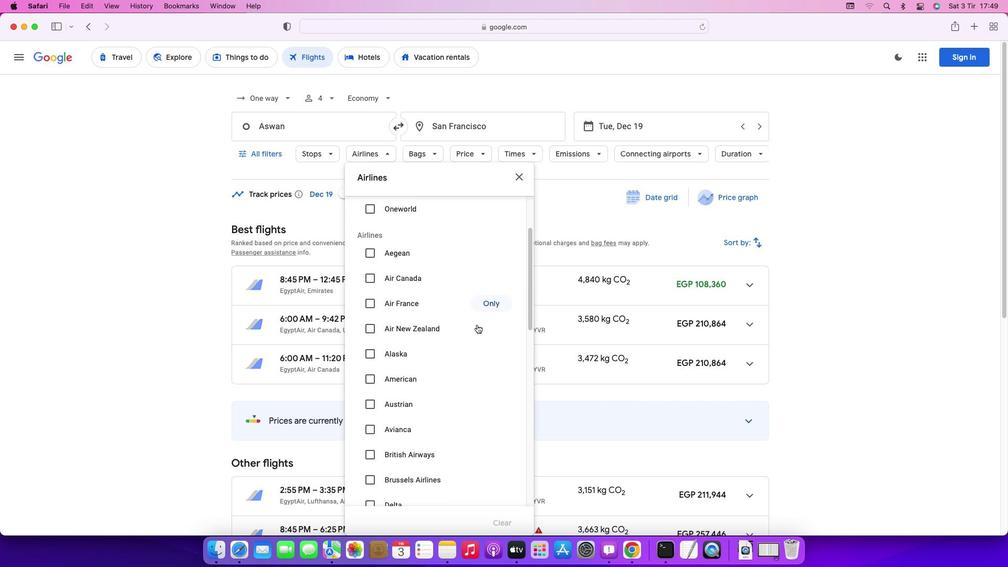 
Action: Mouse scrolled (477, 324) with delta (0, 0)
Screenshot: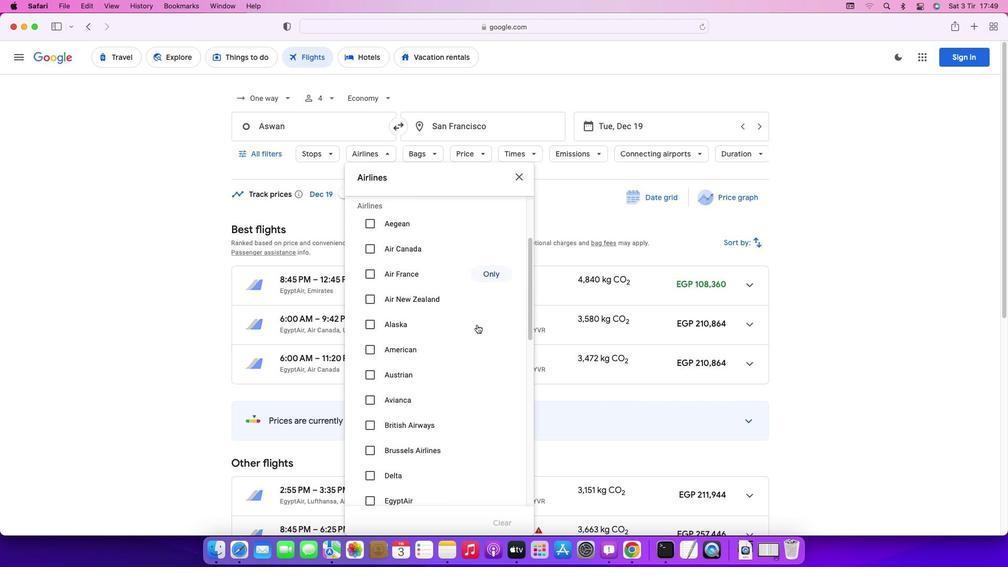 
Action: Mouse scrolled (477, 324) with delta (0, 0)
Screenshot: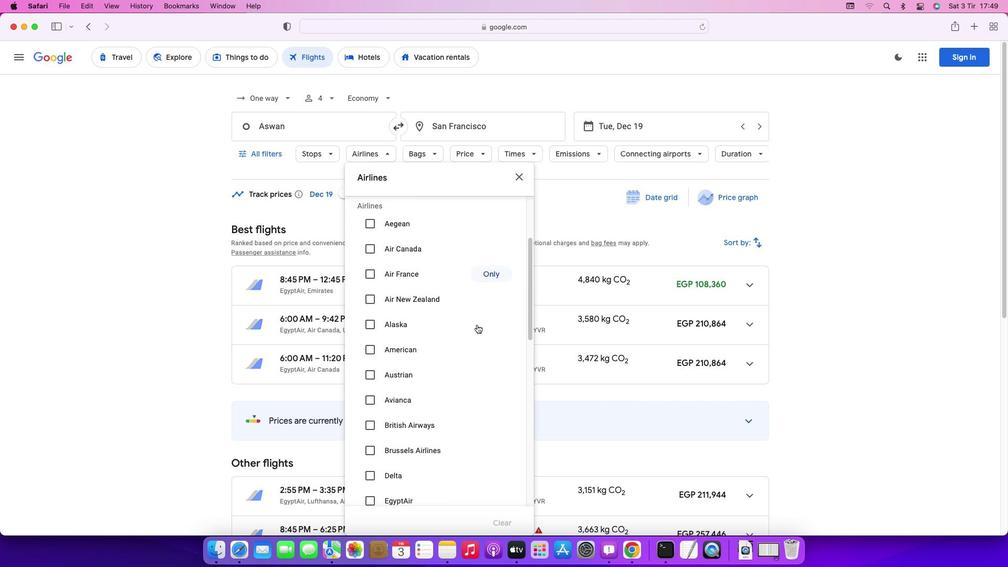 
Action: Mouse moved to (372, 424)
Screenshot: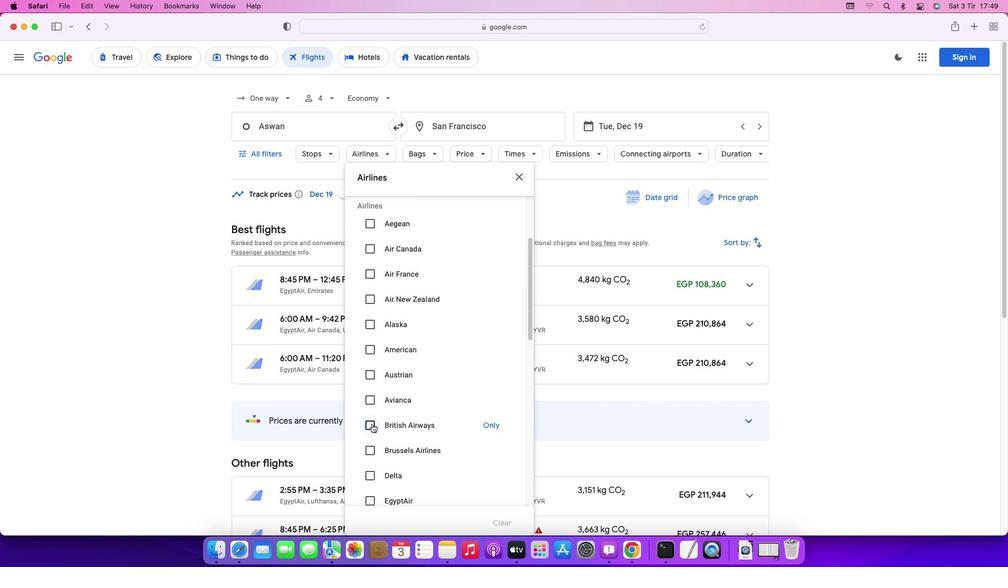 
Action: Mouse pressed left at (372, 424)
Screenshot: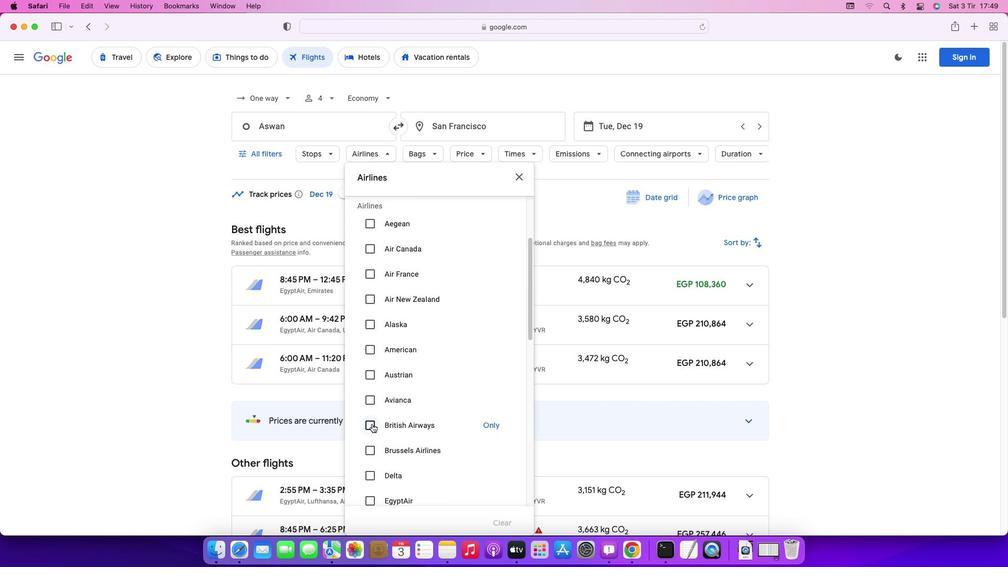 
Action: Mouse moved to (500, 155)
Screenshot: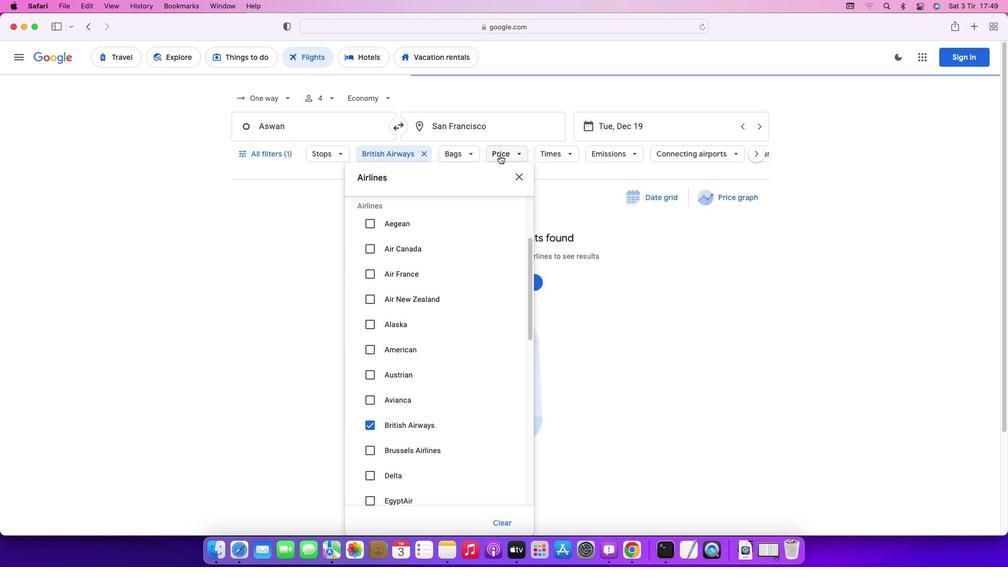 
Action: Mouse pressed left at (500, 155)
Screenshot: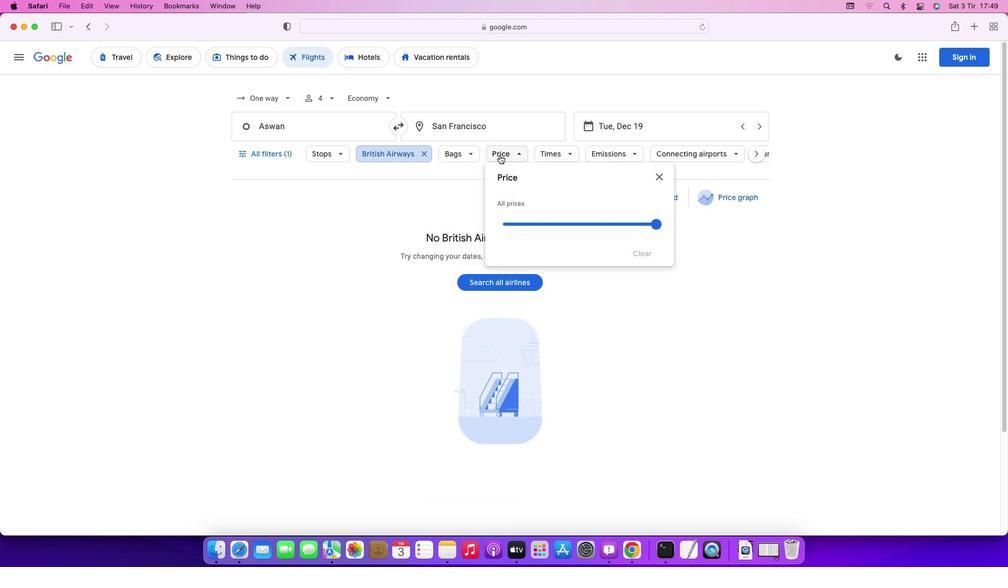
Action: Mouse moved to (655, 227)
Screenshot: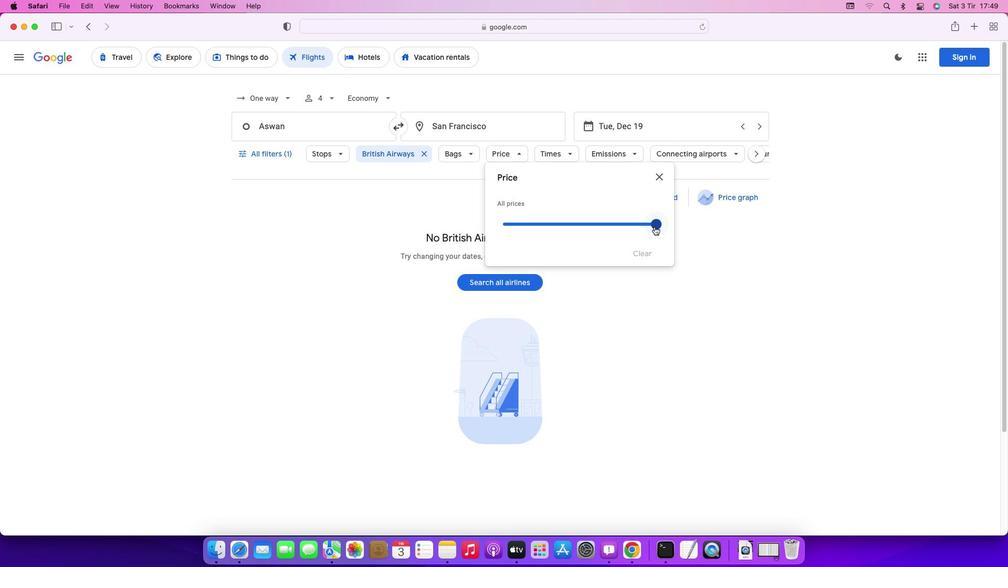 
Action: Mouse pressed left at (655, 227)
Screenshot: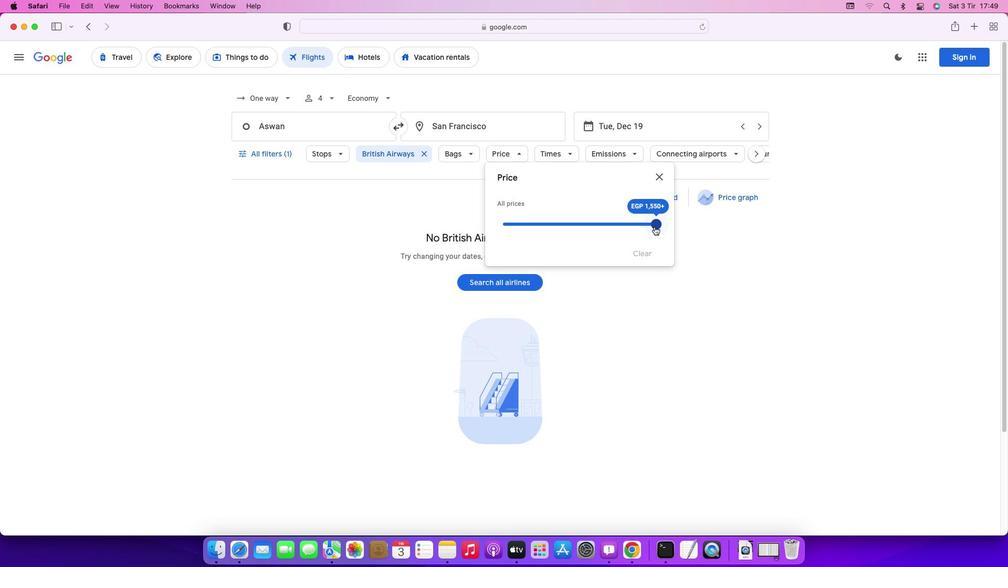 
Action: Mouse moved to (563, 155)
Screenshot: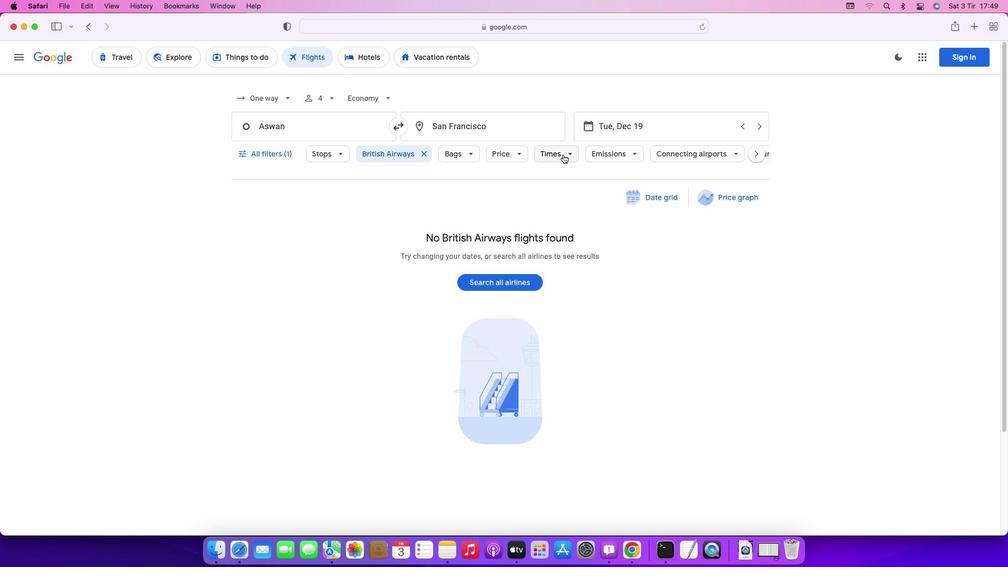 
Action: Mouse pressed left at (563, 155)
Screenshot: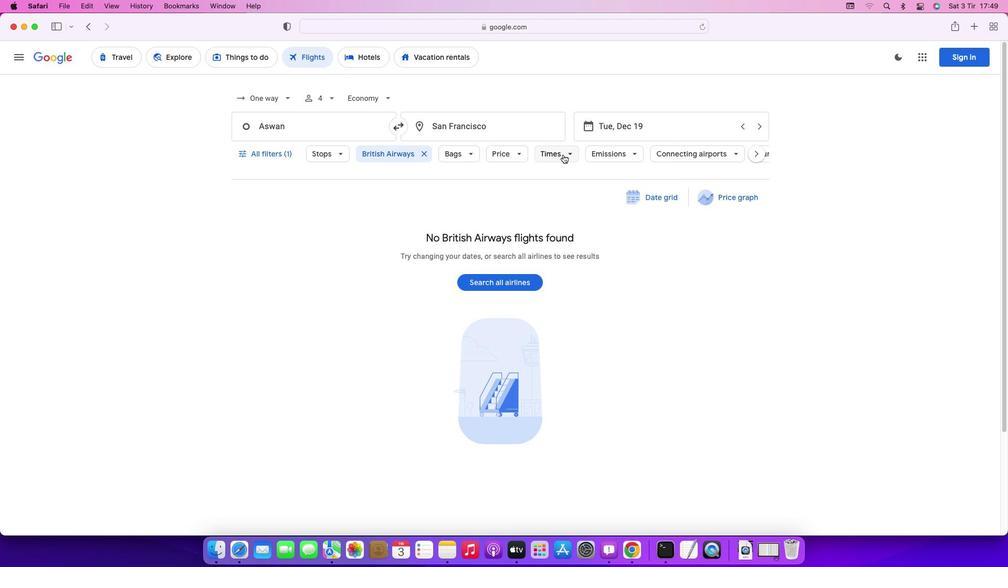 
Action: Mouse moved to (550, 256)
Screenshot: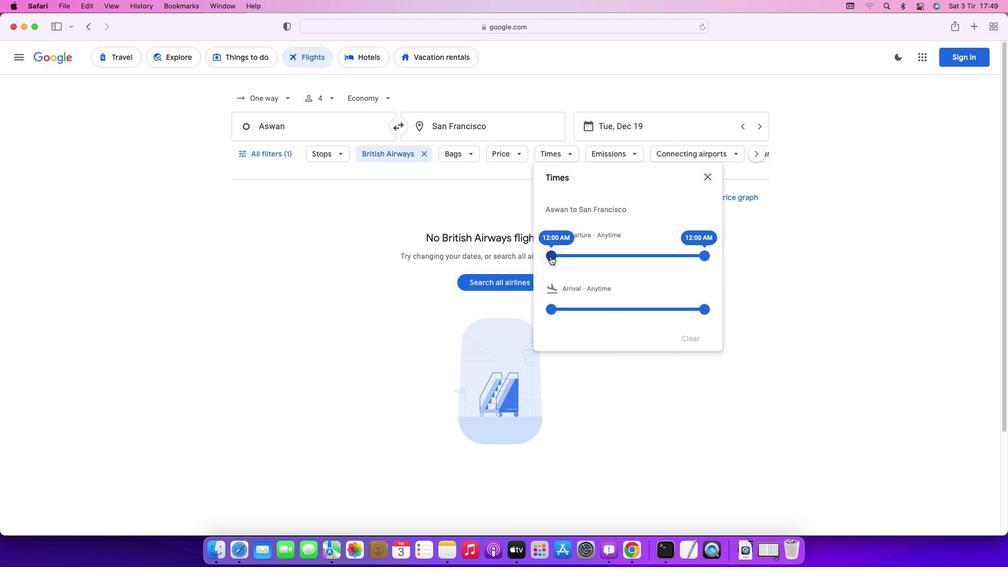 
Action: Mouse pressed left at (550, 256)
Screenshot: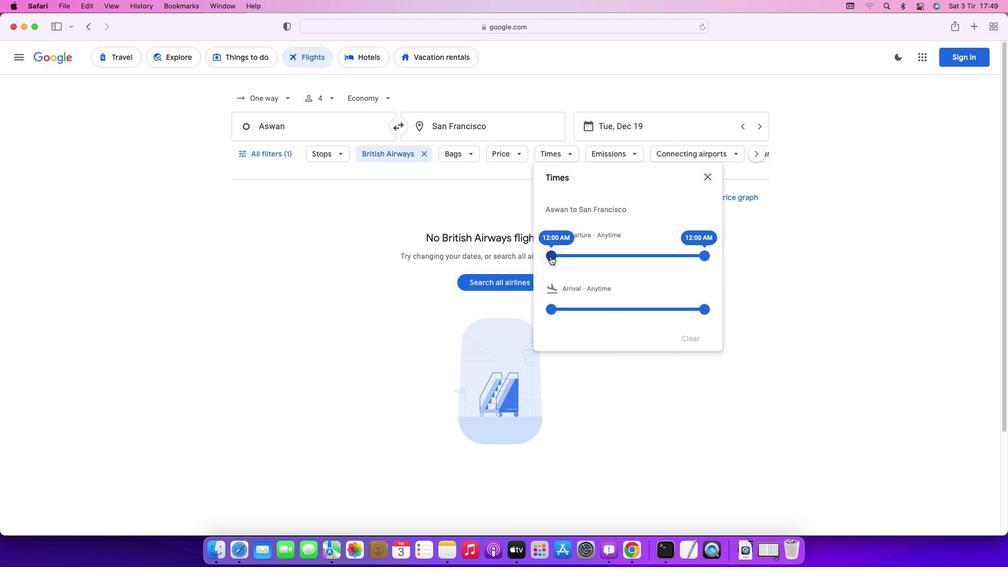 
Action: Mouse moved to (768, 302)
Screenshot: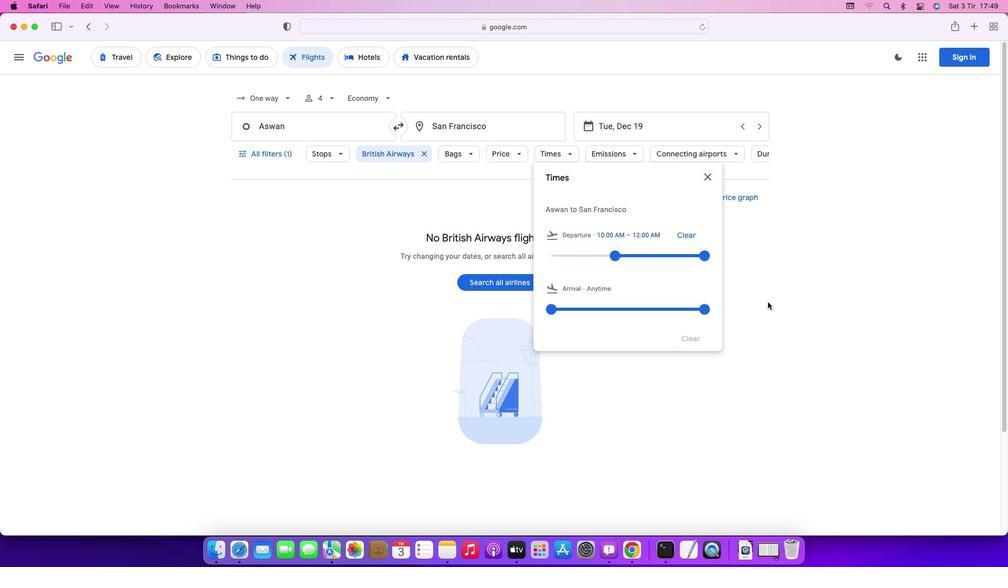 
Action: Mouse pressed left at (768, 302)
Screenshot: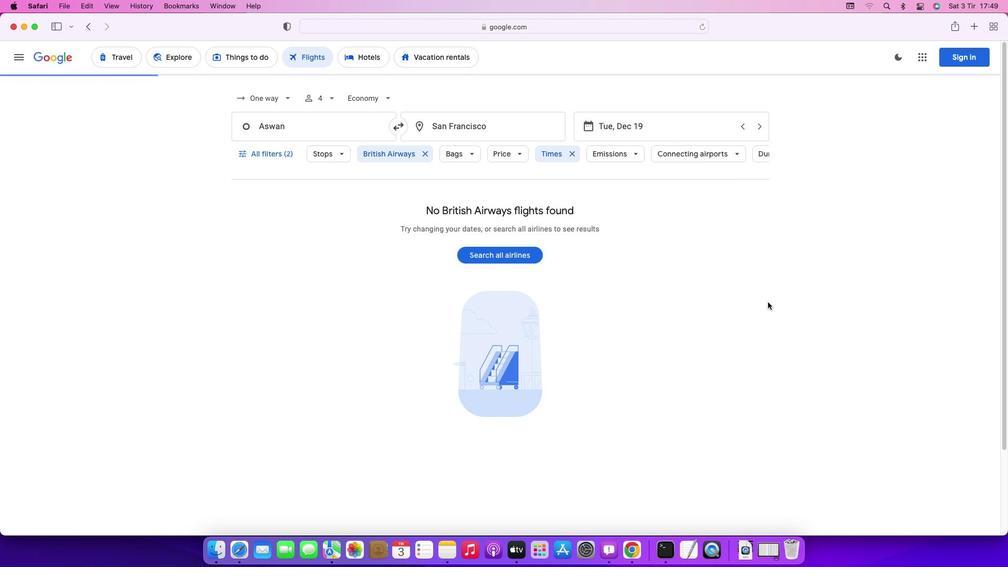 
